 Task: Find connections with filter location Santa Isabel with filter topic #aiwith filter profile language Potuguese with filter current company Junglee Games with filter school Sreenidhi Institute of Science and Technology with filter industry Robotics Engineering with filter service category Technical with filter keywords title Director of Storytelling
Action: Mouse moved to (165, 217)
Screenshot: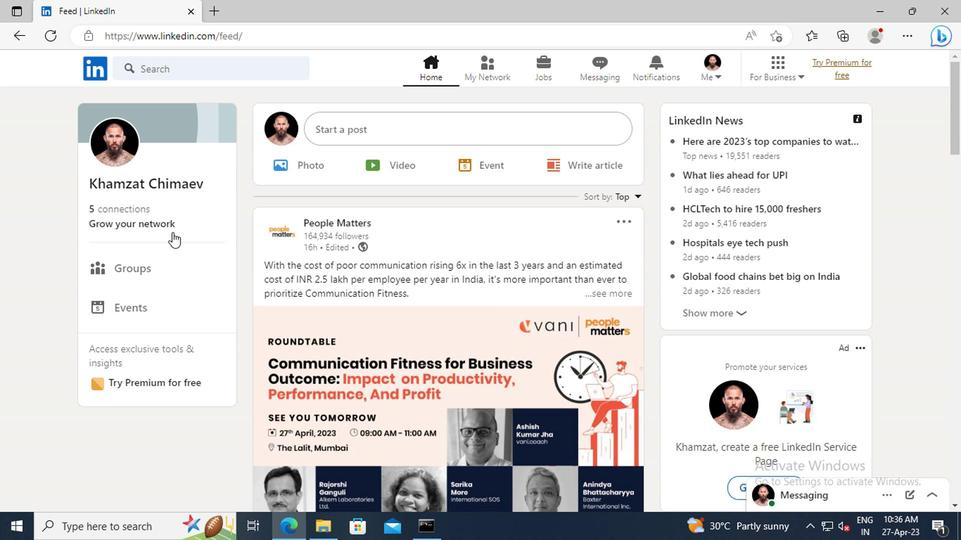 
Action: Mouse pressed left at (165, 217)
Screenshot: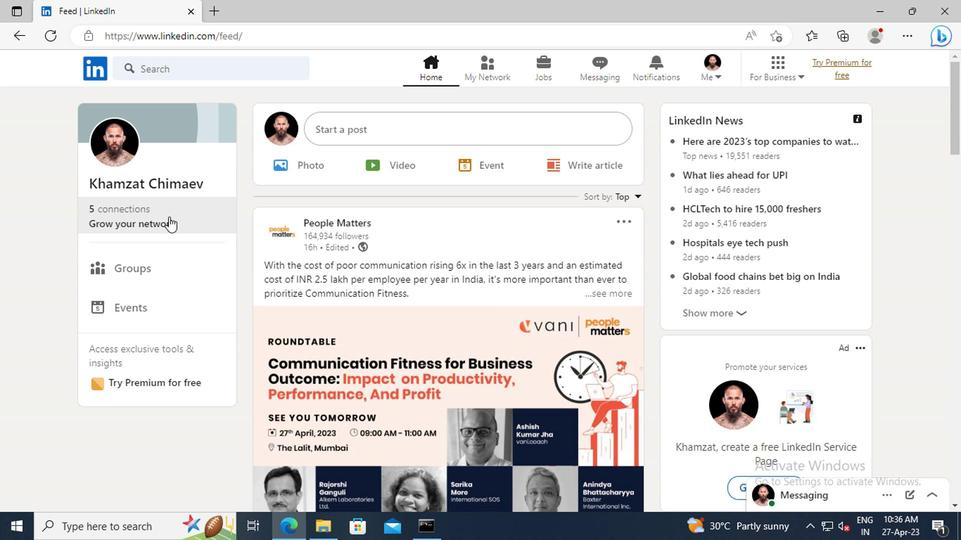 
Action: Mouse moved to (172, 151)
Screenshot: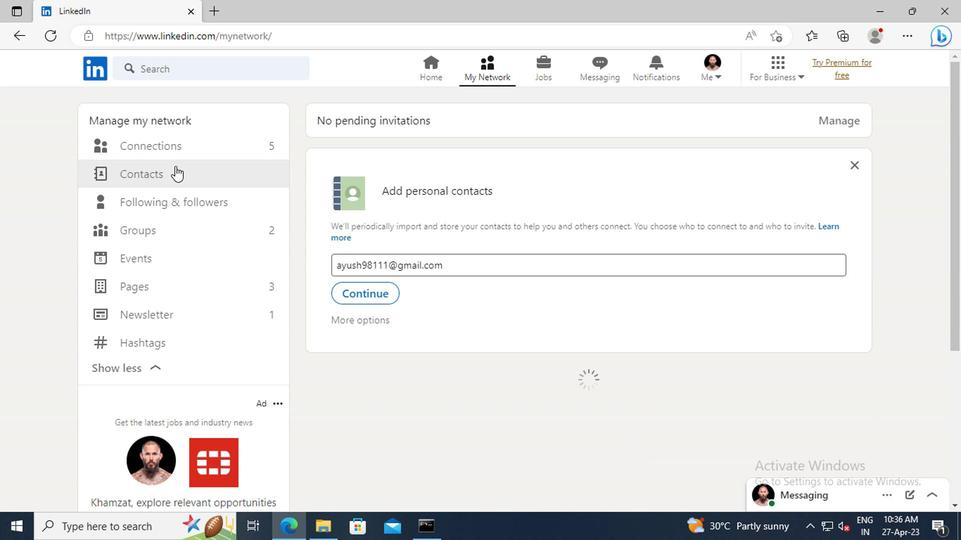 
Action: Mouse pressed left at (172, 151)
Screenshot: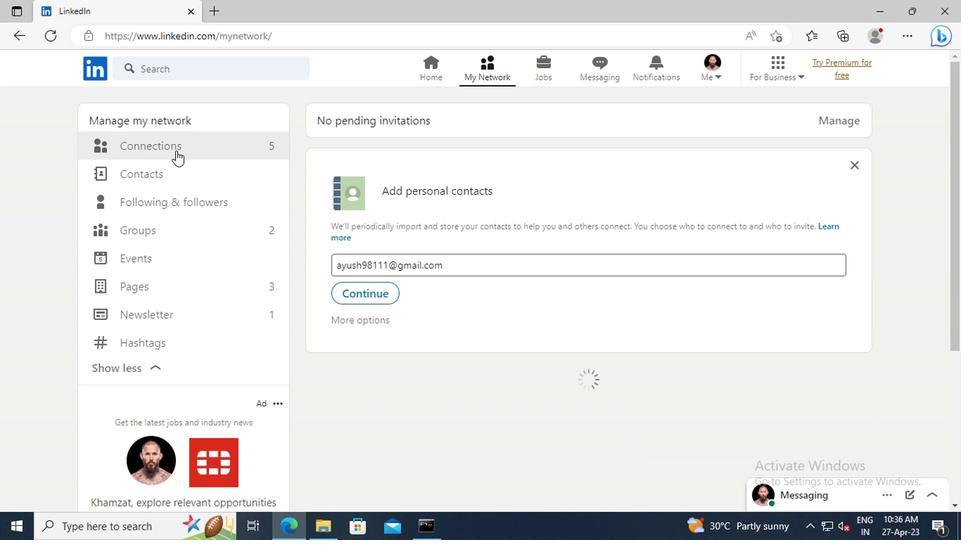 
Action: Mouse moved to (566, 150)
Screenshot: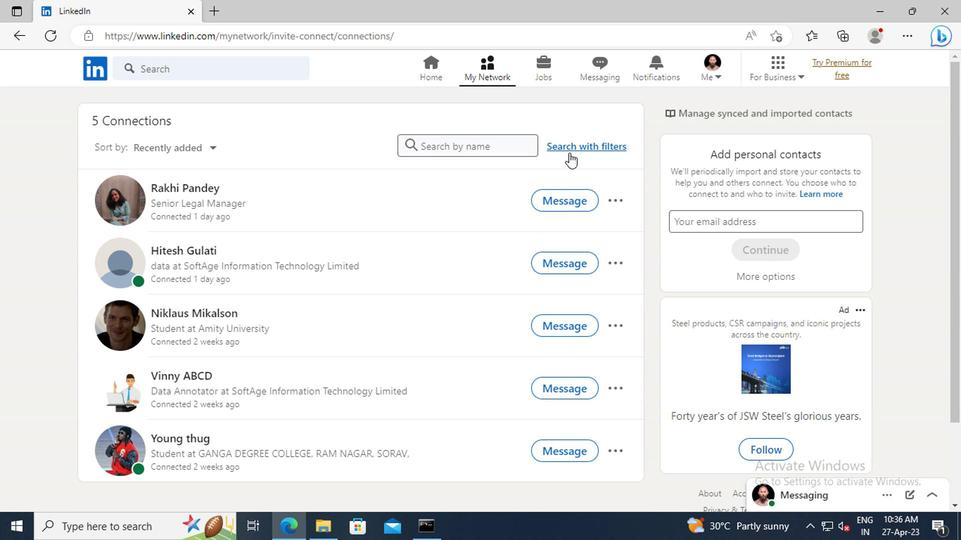 
Action: Mouse pressed left at (566, 150)
Screenshot: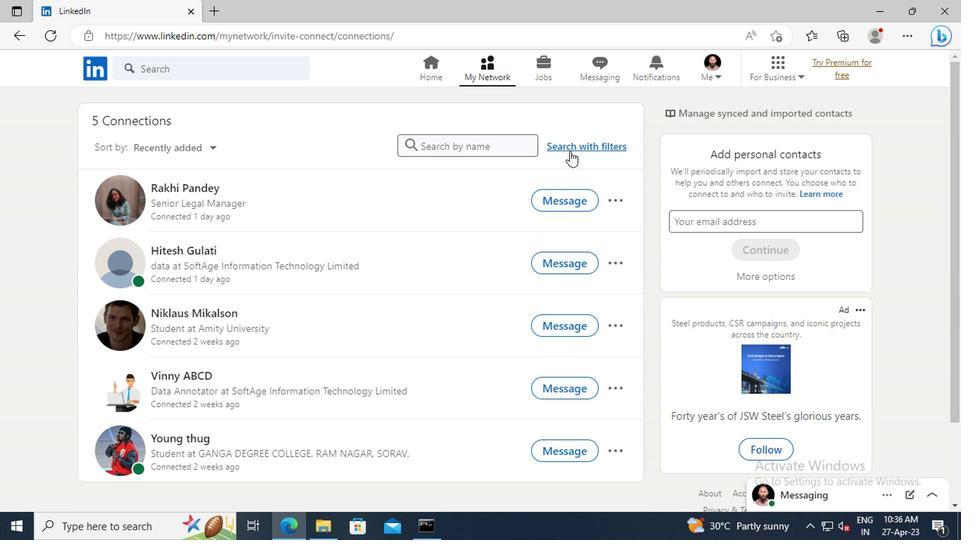 
Action: Mouse moved to (531, 113)
Screenshot: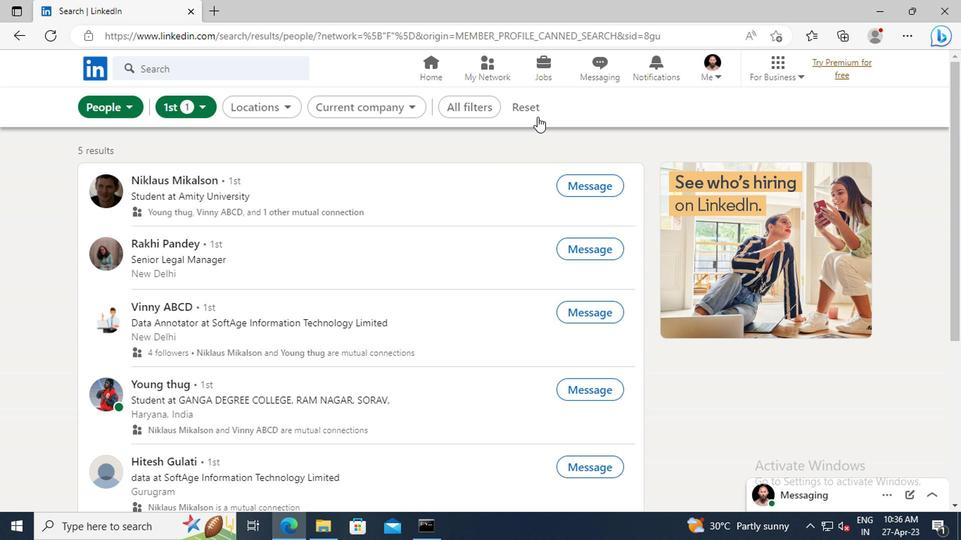 
Action: Mouse pressed left at (531, 113)
Screenshot: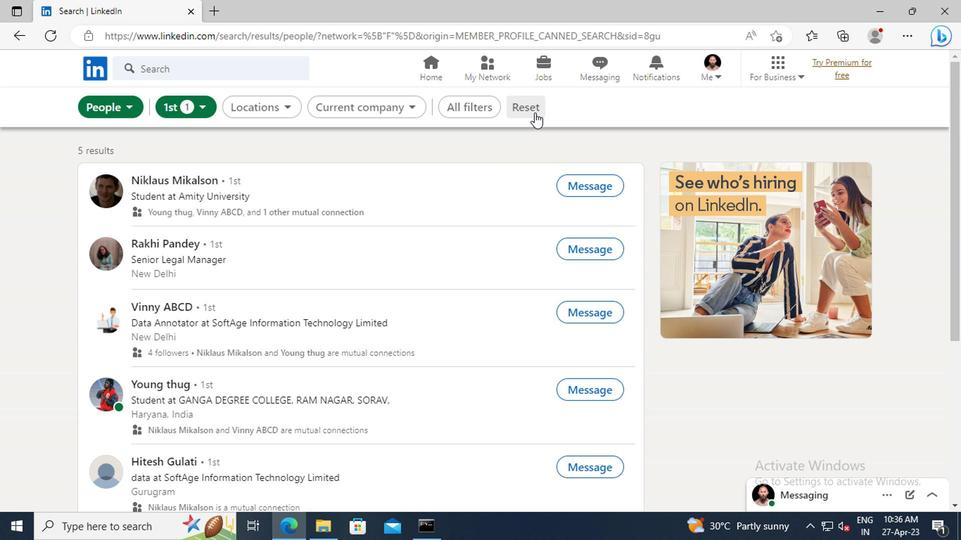 
Action: Mouse moved to (509, 106)
Screenshot: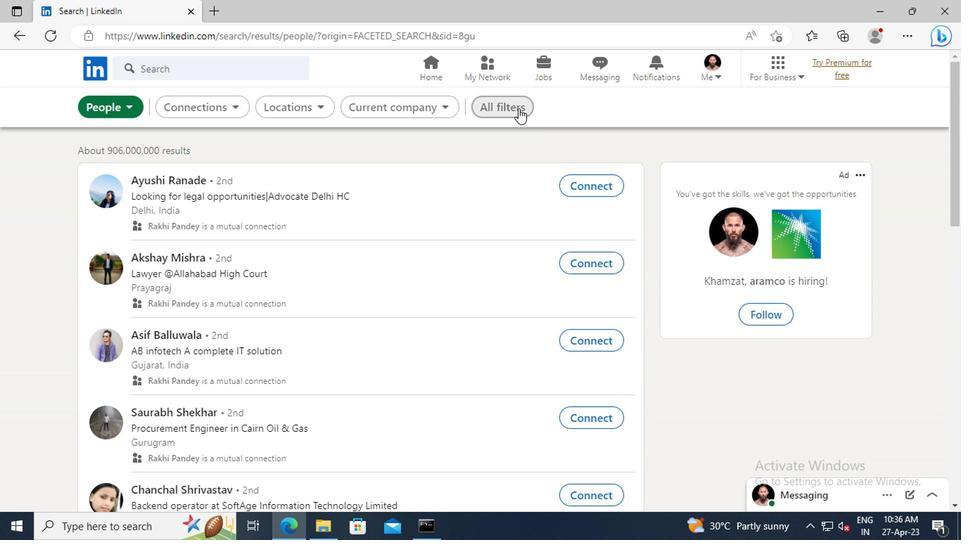 
Action: Mouse pressed left at (509, 106)
Screenshot: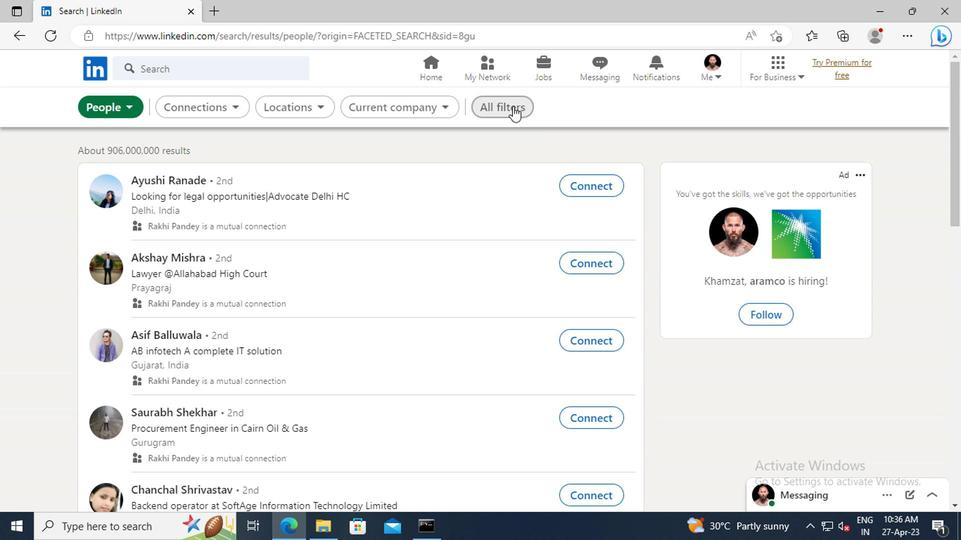 
Action: Mouse moved to (789, 262)
Screenshot: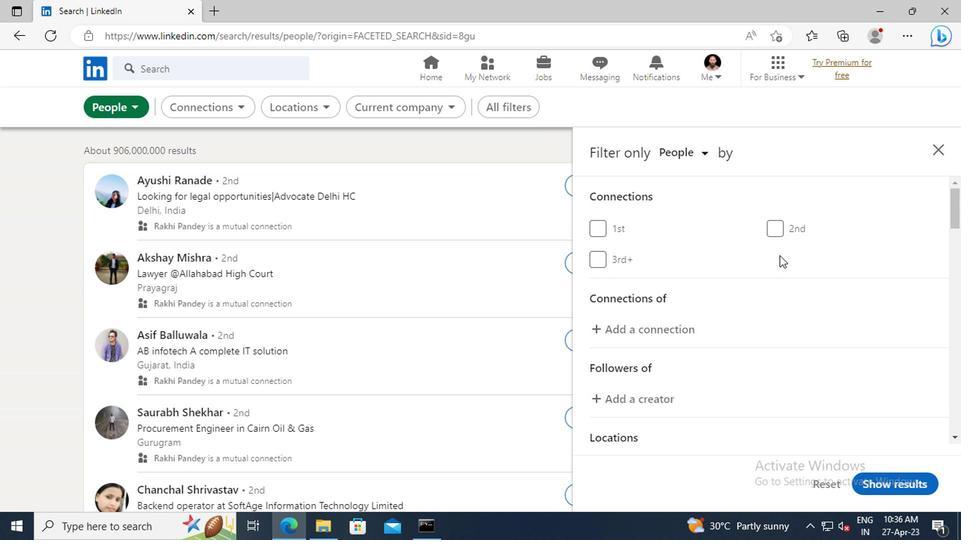 
Action: Mouse scrolled (789, 261) with delta (0, -1)
Screenshot: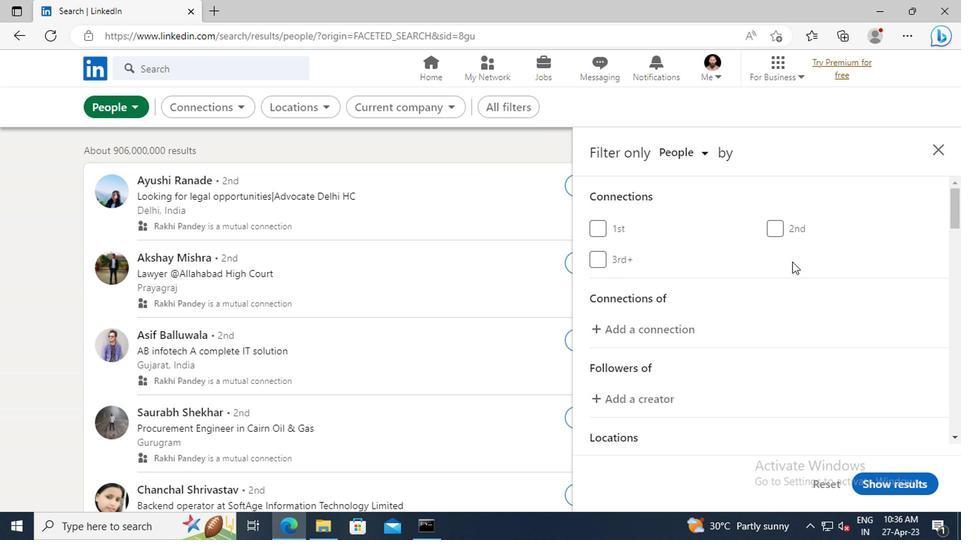 
Action: Mouse scrolled (789, 261) with delta (0, -1)
Screenshot: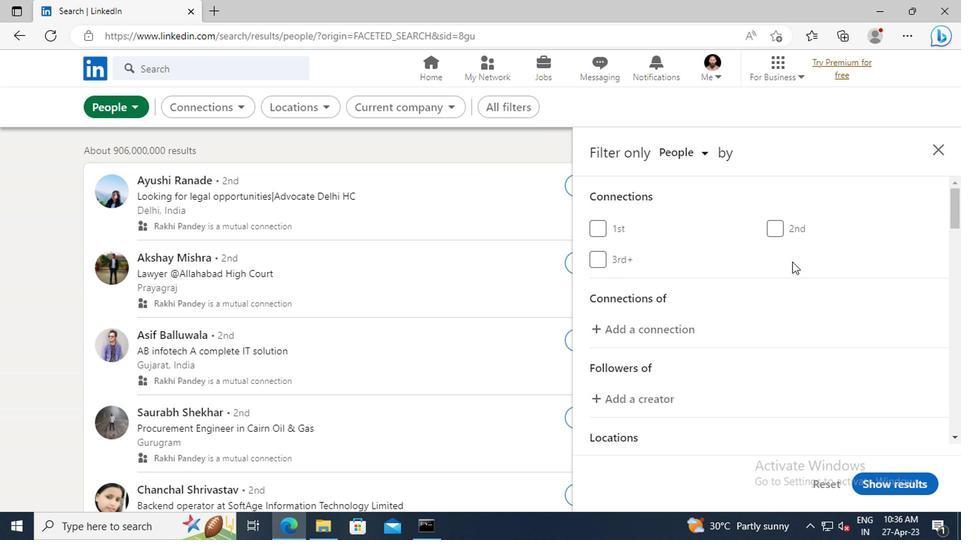 
Action: Mouse scrolled (789, 261) with delta (0, -1)
Screenshot: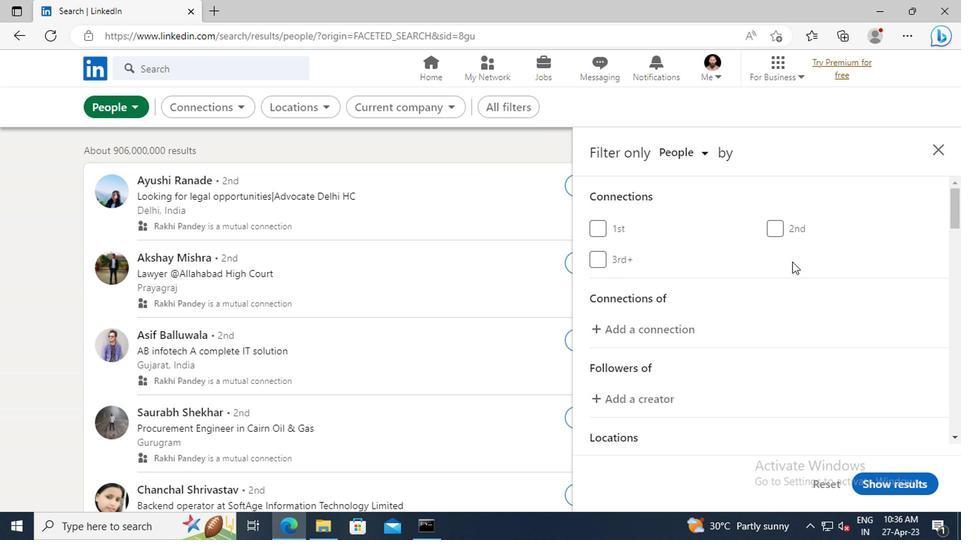 
Action: Mouse scrolled (789, 261) with delta (0, -1)
Screenshot: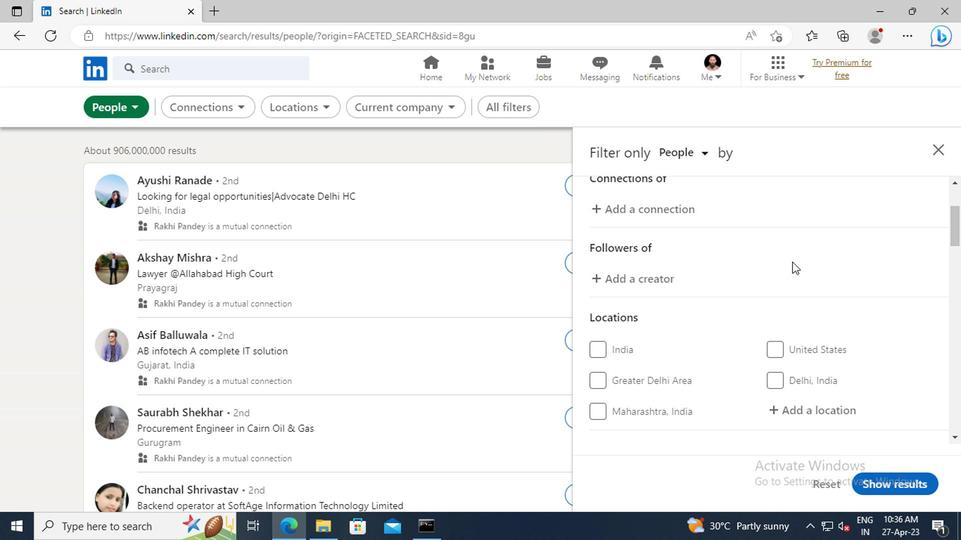 
Action: Mouse scrolled (789, 261) with delta (0, -1)
Screenshot: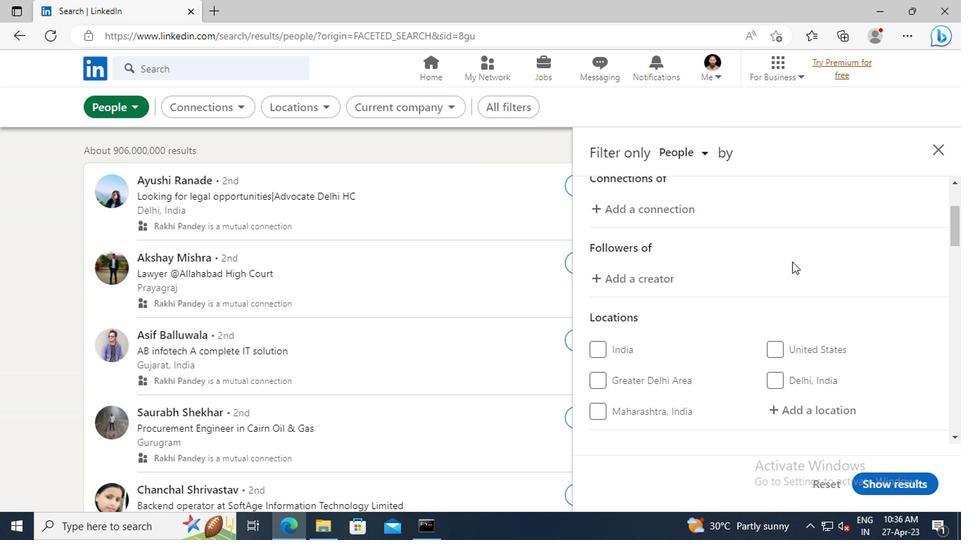 
Action: Mouse moved to (796, 323)
Screenshot: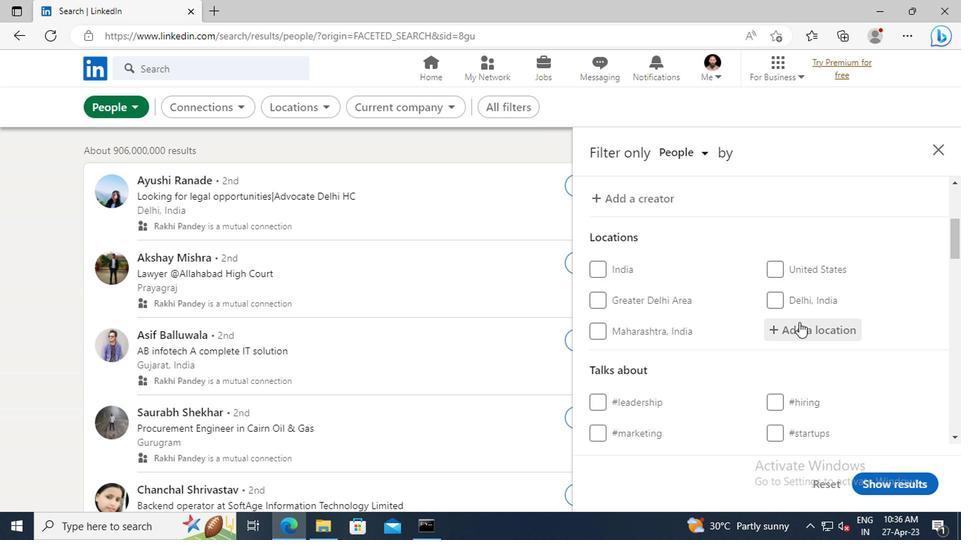 
Action: Mouse pressed left at (796, 323)
Screenshot: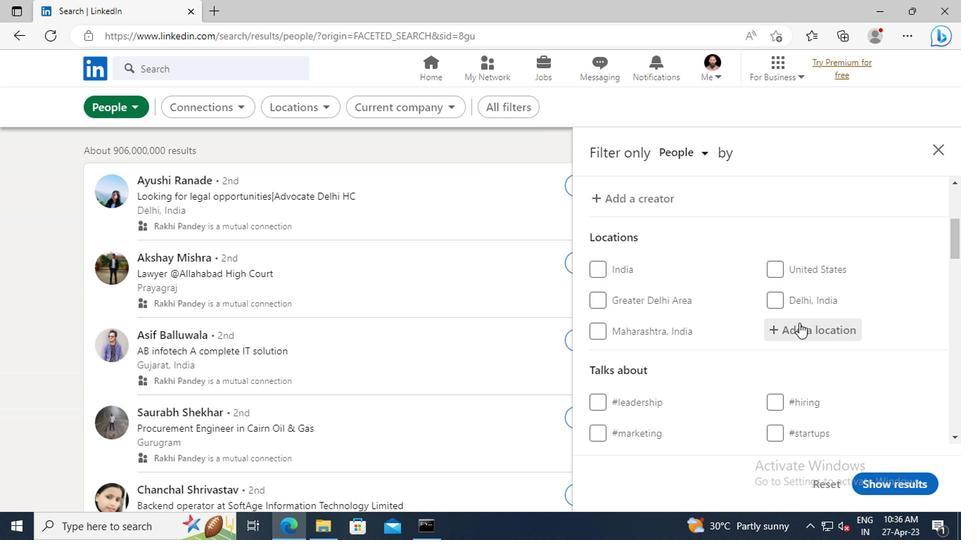 
Action: Key pressed <Key.shift>SANTA<Key.space><Key.shift>ISABEL
Screenshot: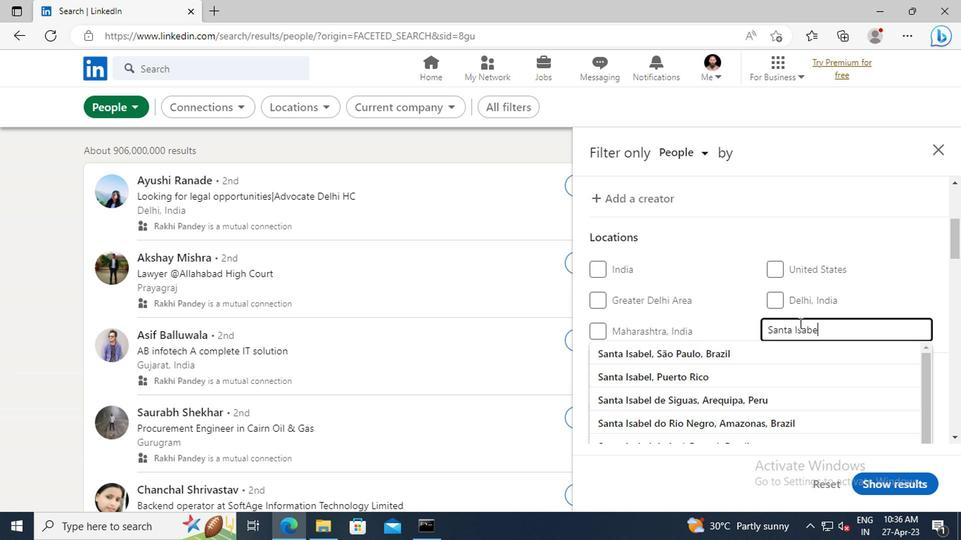 
Action: Mouse moved to (783, 352)
Screenshot: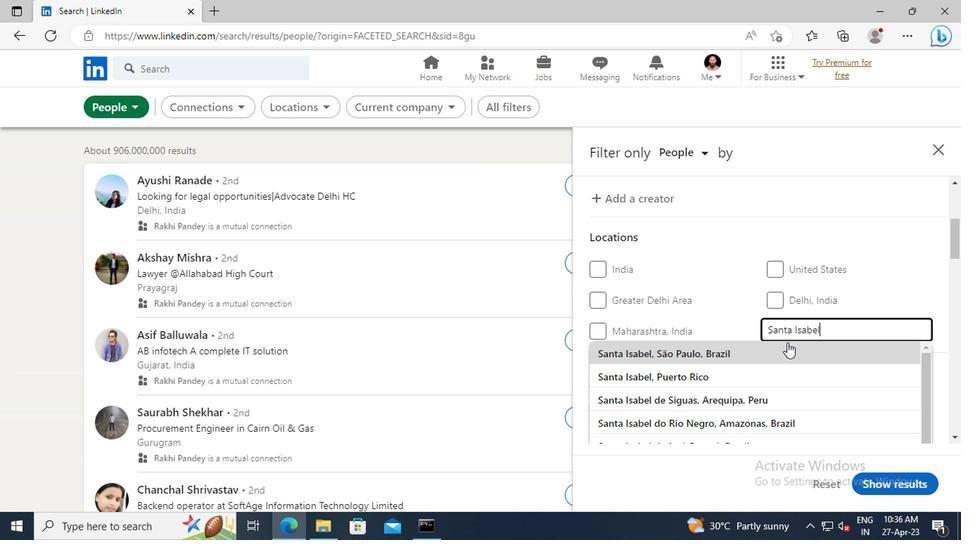 
Action: Mouse pressed left at (783, 352)
Screenshot: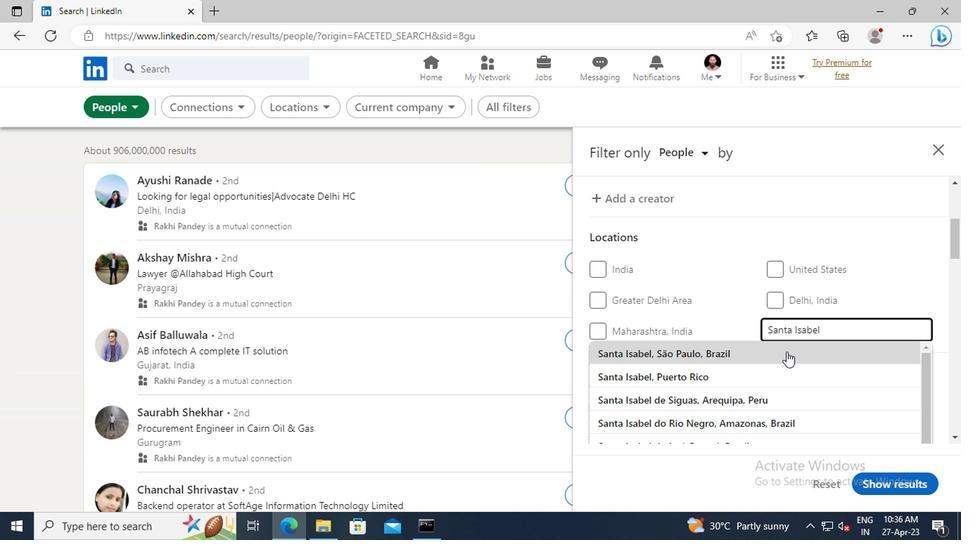 
Action: Mouse moved to (768, 281)
Screenshot: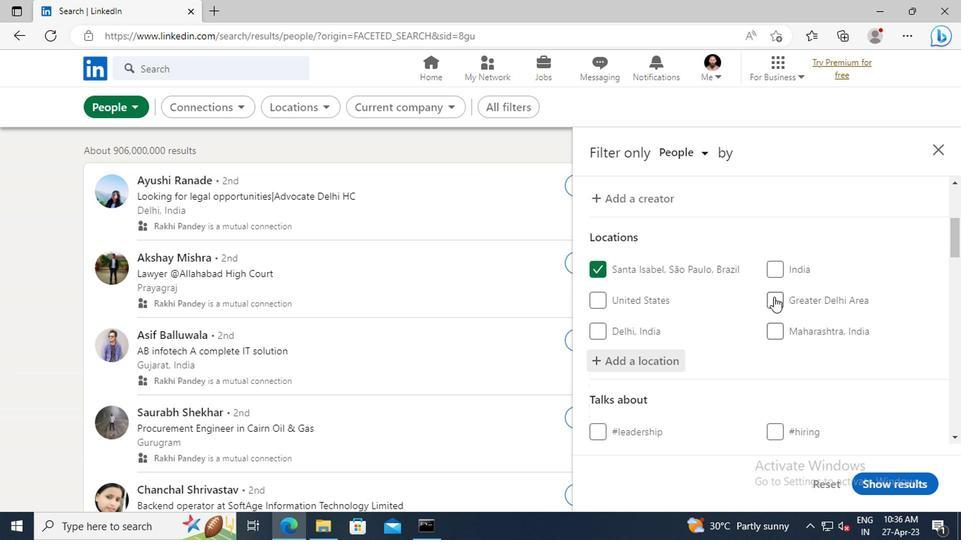 
Action: Mouse scrolled (768, 280) with delta (0, -1)
Screenshot: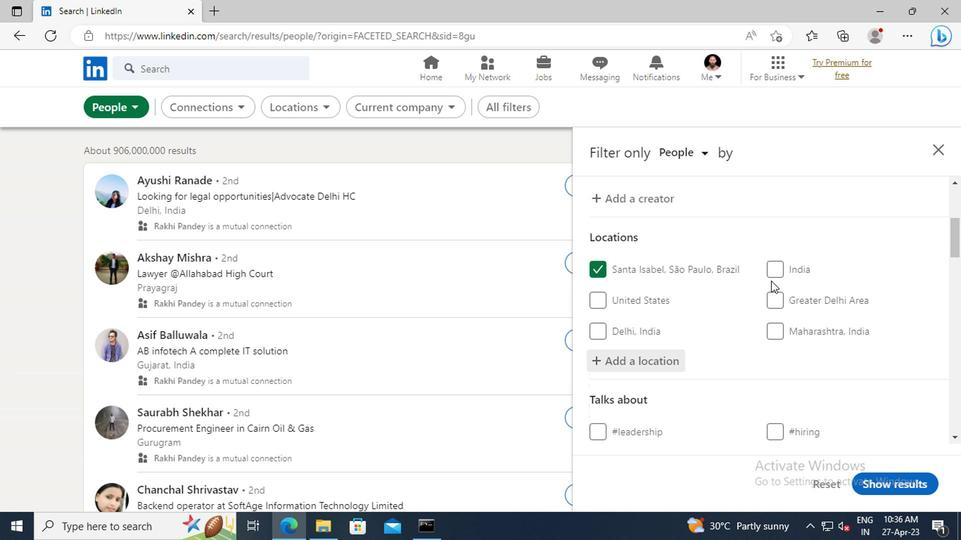 
Action: Mouse scrolled (768, 280) with delta (0, -1)
Screenshot: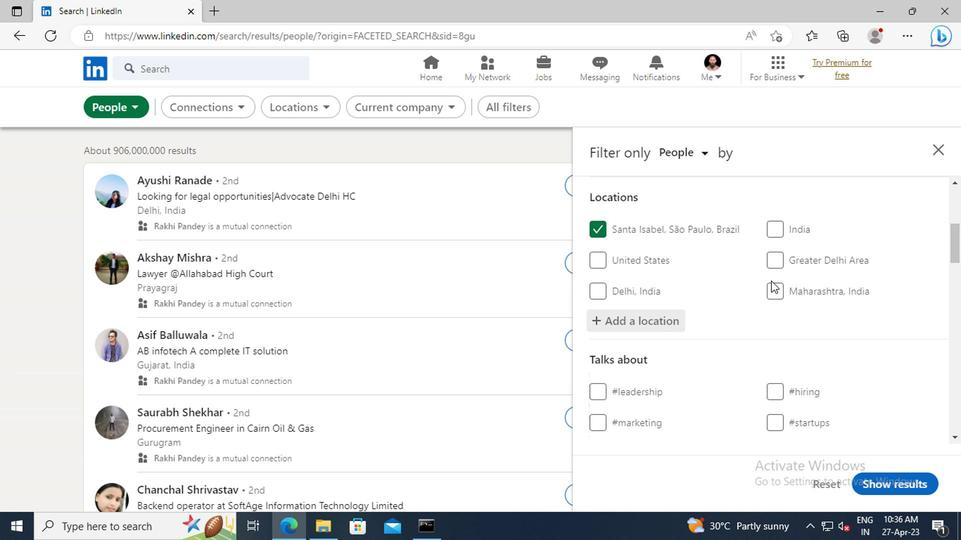 
Action: Mouse scrolled (768, 280) with delta (0, -1)
Screenshot: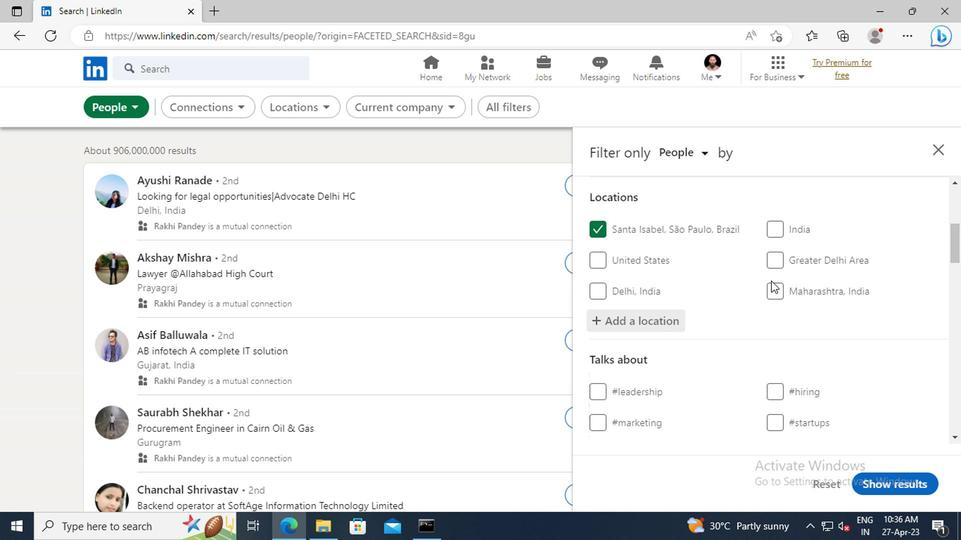 
Action: Mouse scrolled (768, 280) with delta (0, -1)
Screenshot: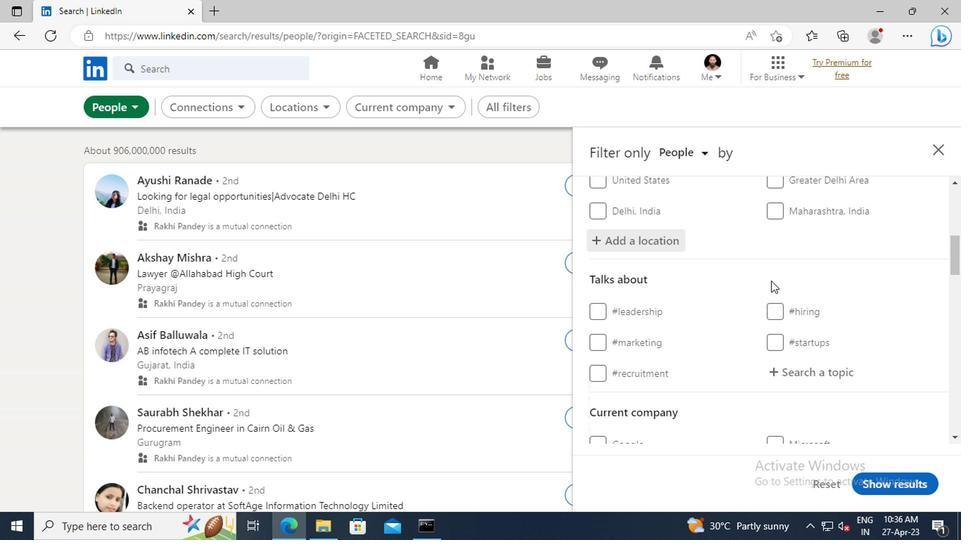 
Action: Mouse scrolled (768, 280) with delta (0, -1)
Screenshot: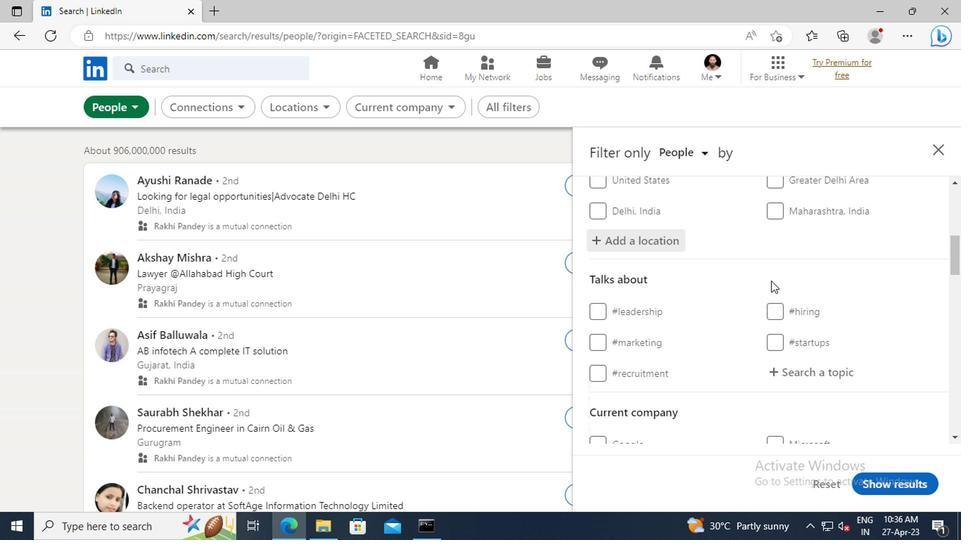 
Action: Mouse moved to (784, 300)
Screenshot: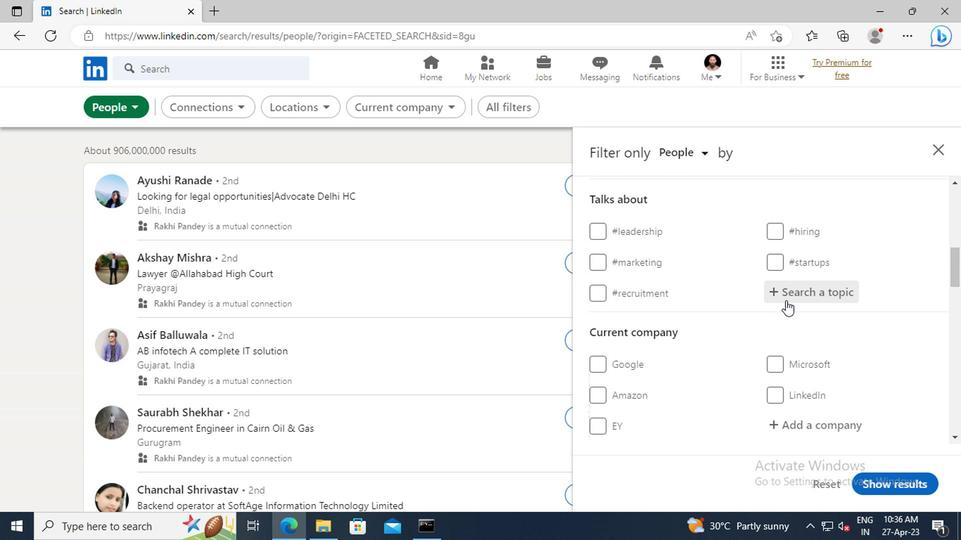 
Action: Mouse pressed left at (784, 300)
Screenshot: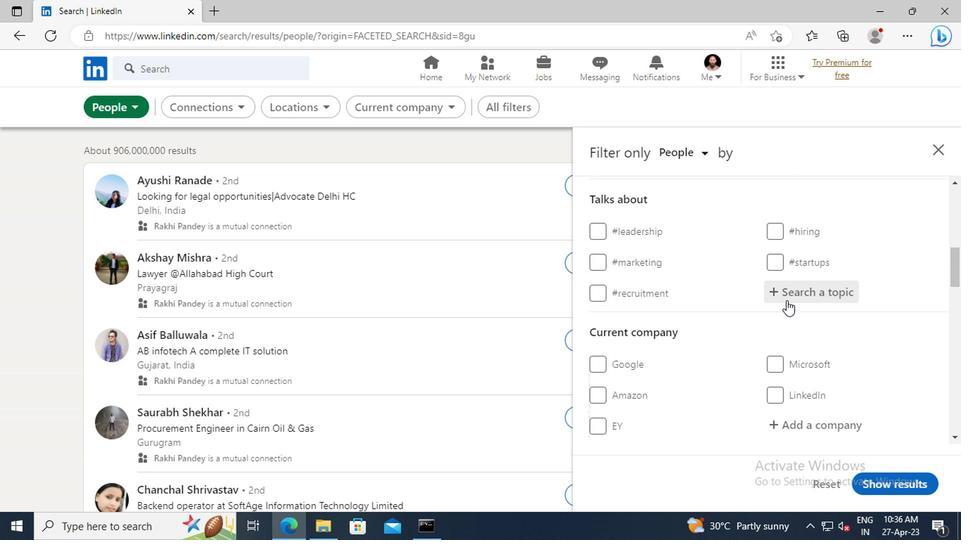 
Action: Key pressed <Key.shift>#AIWITH<Key.enter>
Screenshot: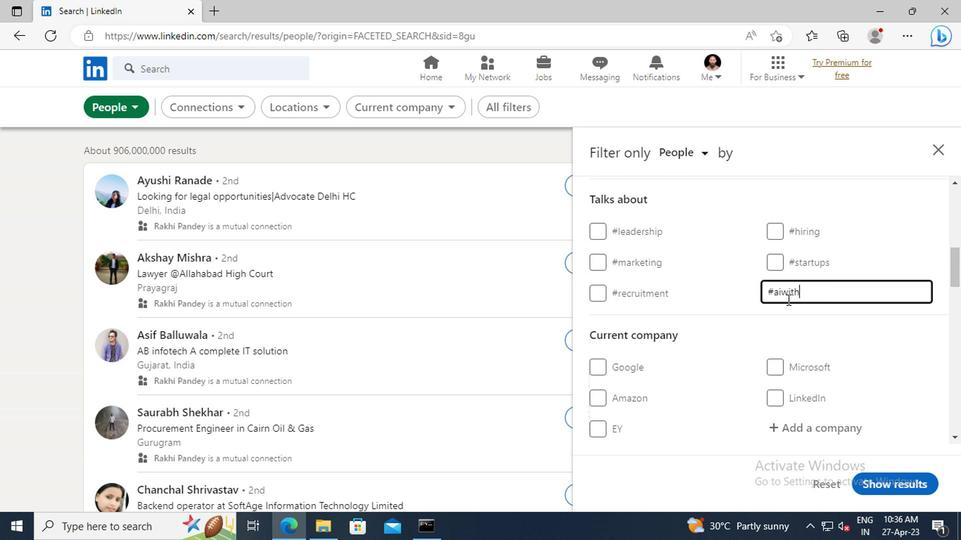 
Action: Mouse moved to (754, 292)
Screenshot: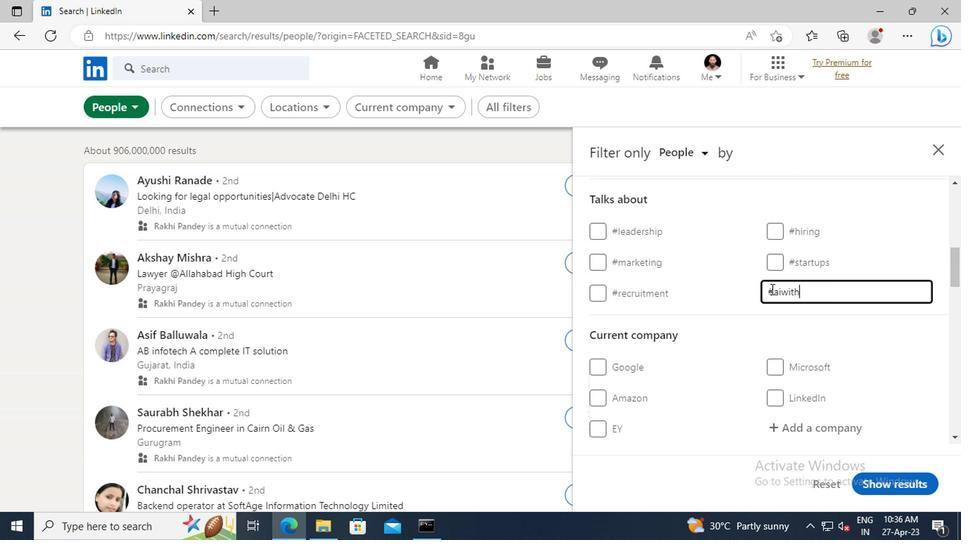 
Action: Mouse scrolled (754, 291) with delta (0, -1)
Screenshot: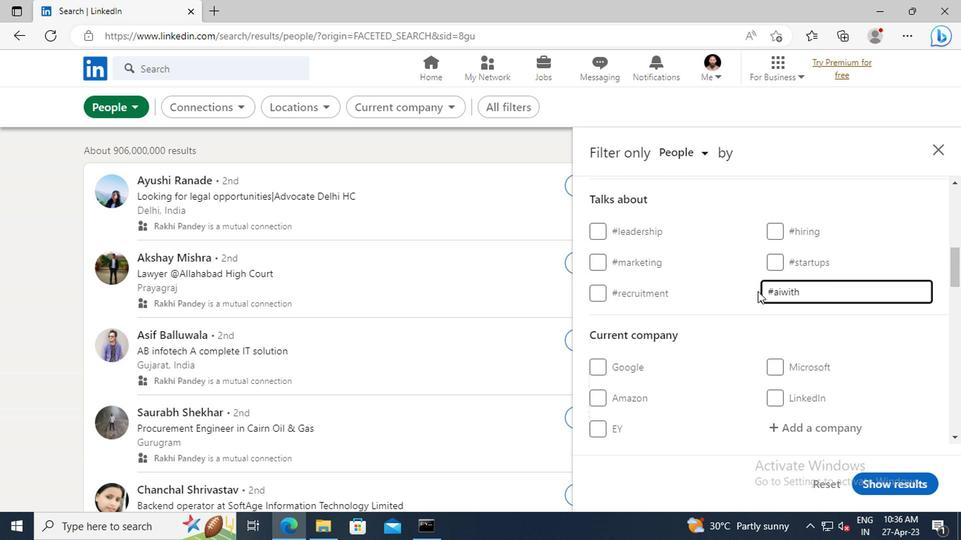 
Action: Mouse scrolled (754, 291) with delta (0, -1)
Screenshot: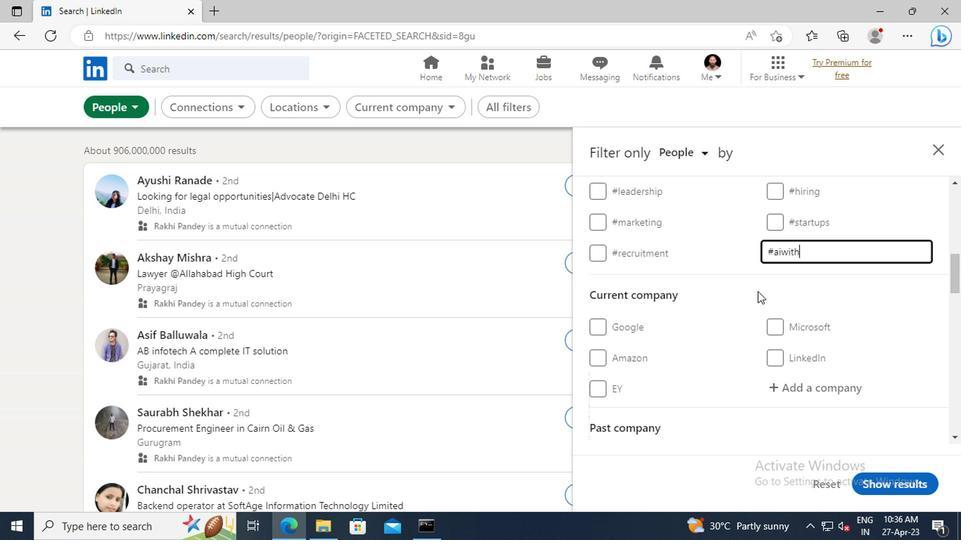 
Action: Mouse scrolled (754, 291) with delta (0, -1)
Screenshot: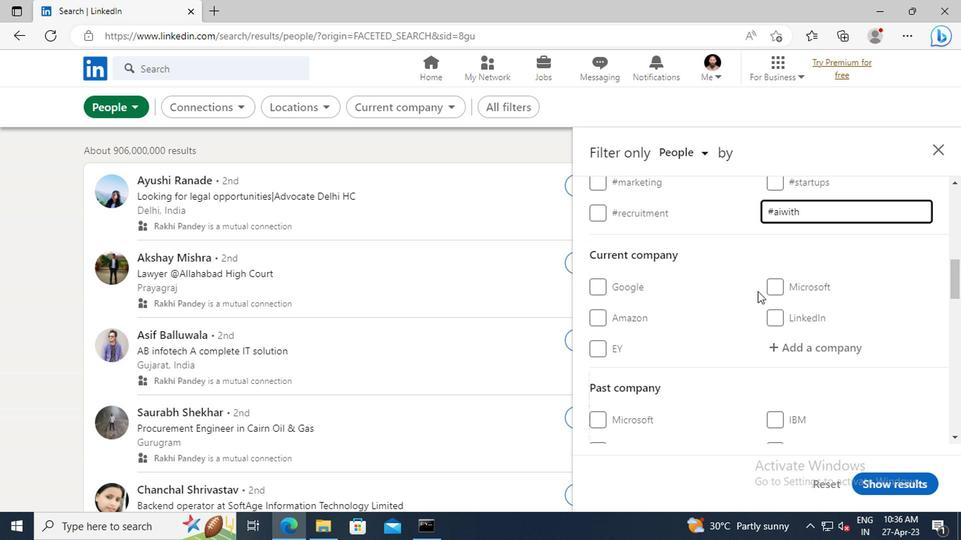 
Action: Mouse scrolled (754, 291) with delta (0, -1)
Screenshot: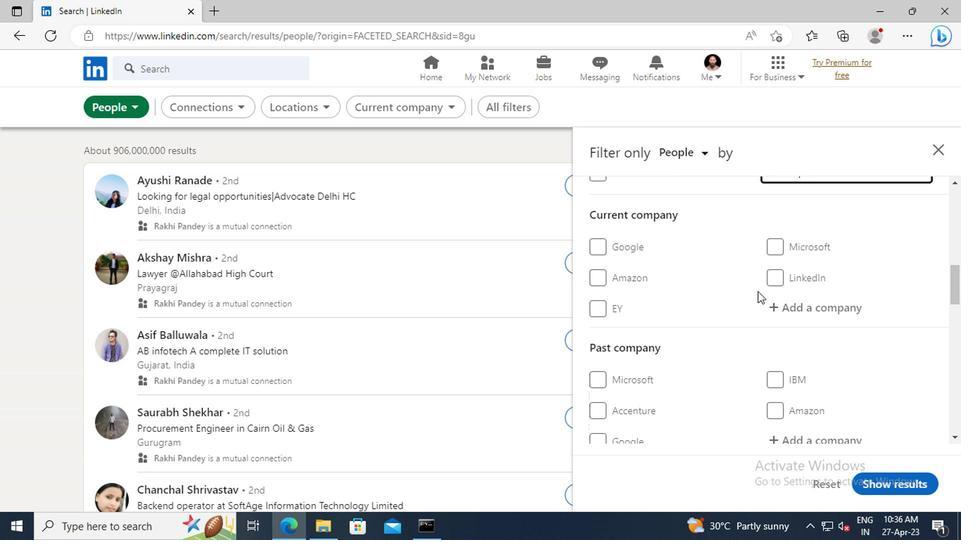 
Action: Mouse scrolled (754, 291) with delta (0, -1)
Screenshot: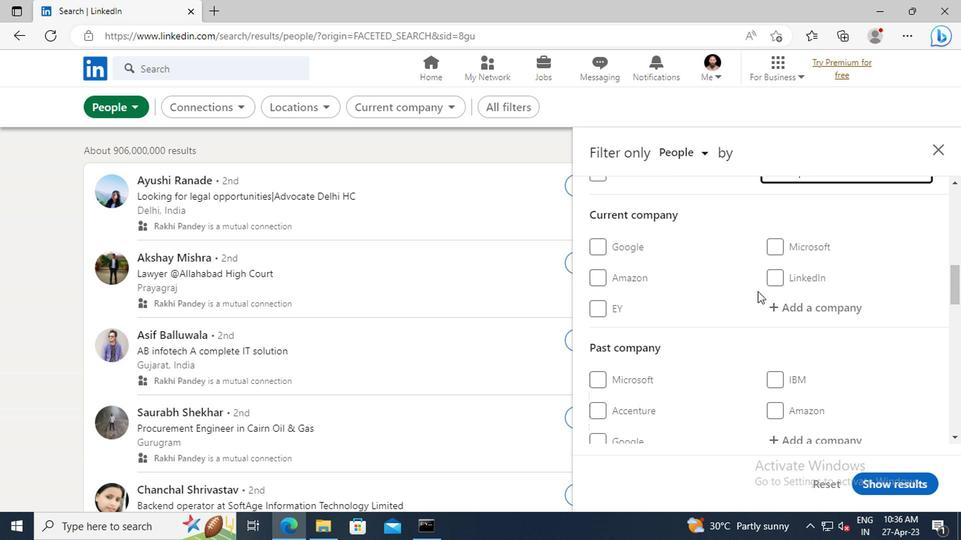 
Action: Mouse scrolled (754, 291) with delta (0, -1)
Screenshot: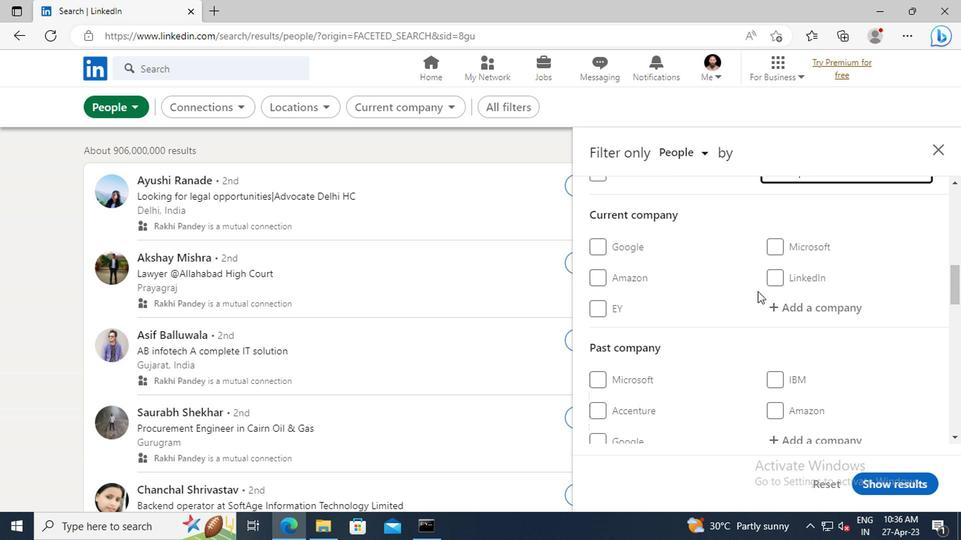 
Action: Mouse scrolled (754, 291) with delta (0, -1)
Screenshot: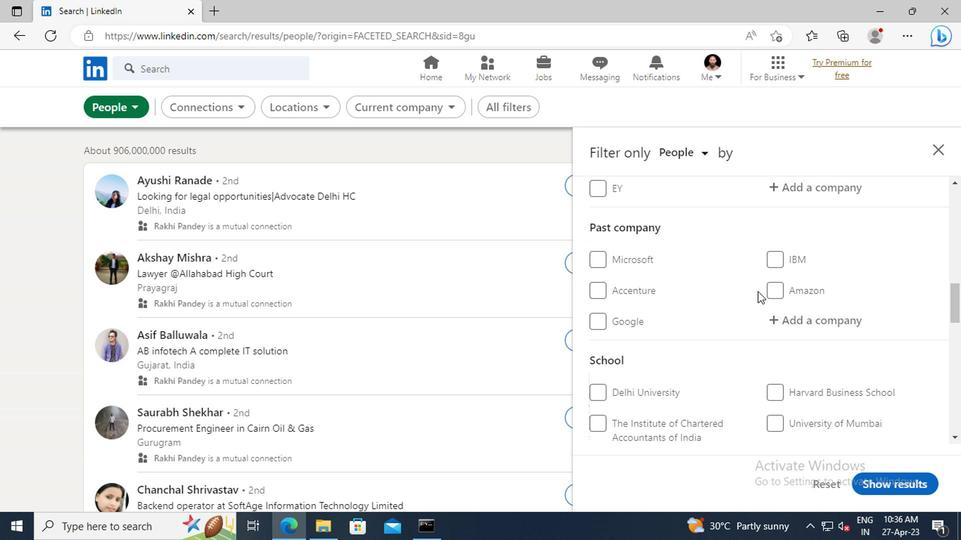 
Action: Mouse scrolled (754, 291) with delta (0, -1)
Screenshot: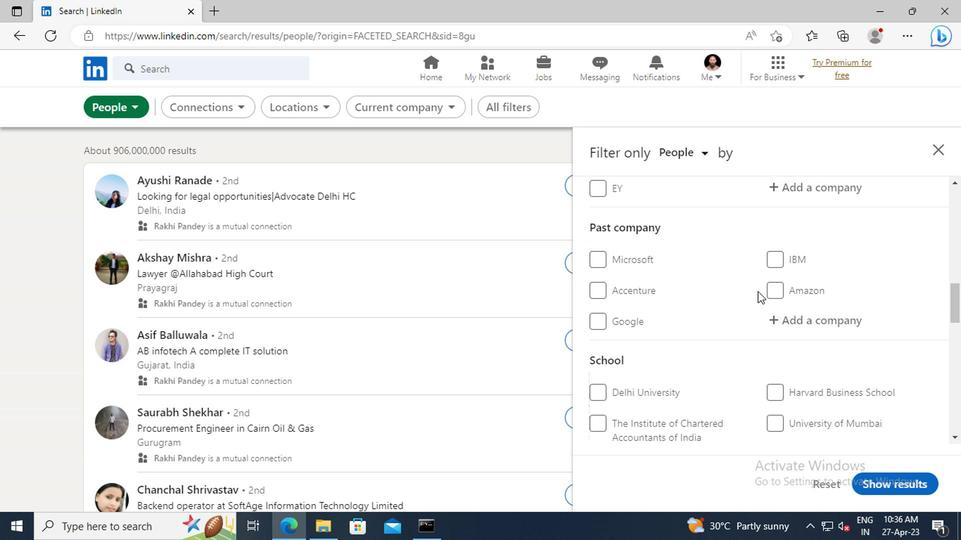 
Action: Mouse scrolled (754, 291) with delta (0, -1)
Screenshot: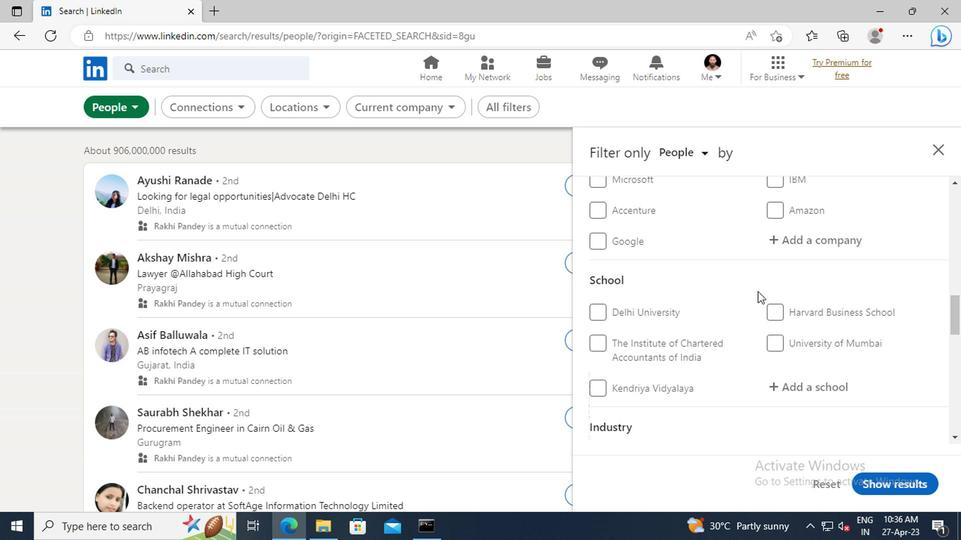 
Action: Mouse scrolled (754, 291) with delta (0, -1)
Screenshot: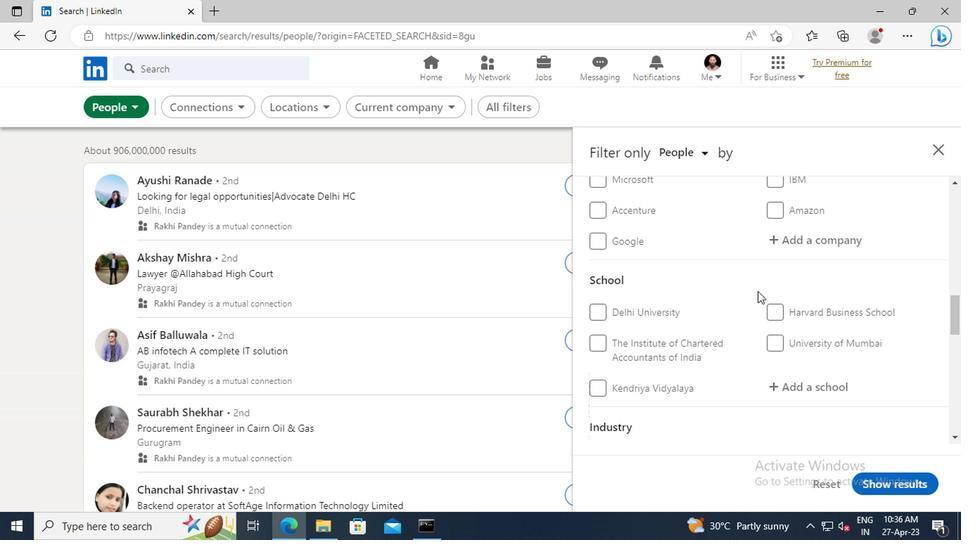 
Action: Mouse scrolled (754, 291) with delta (0, -1)
Screenshot: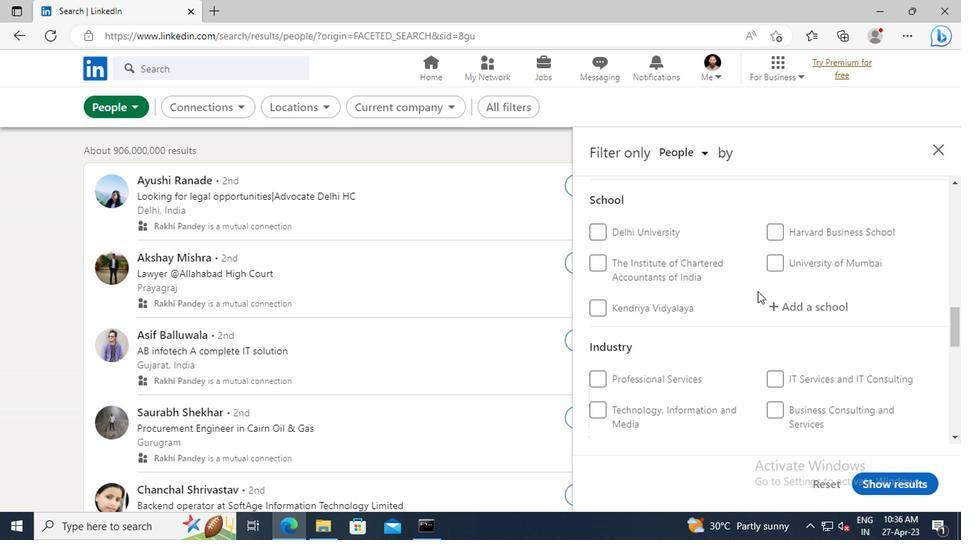 
Action: Mouse scrolled (754, 291) with delta (0, -1)
Screenshot: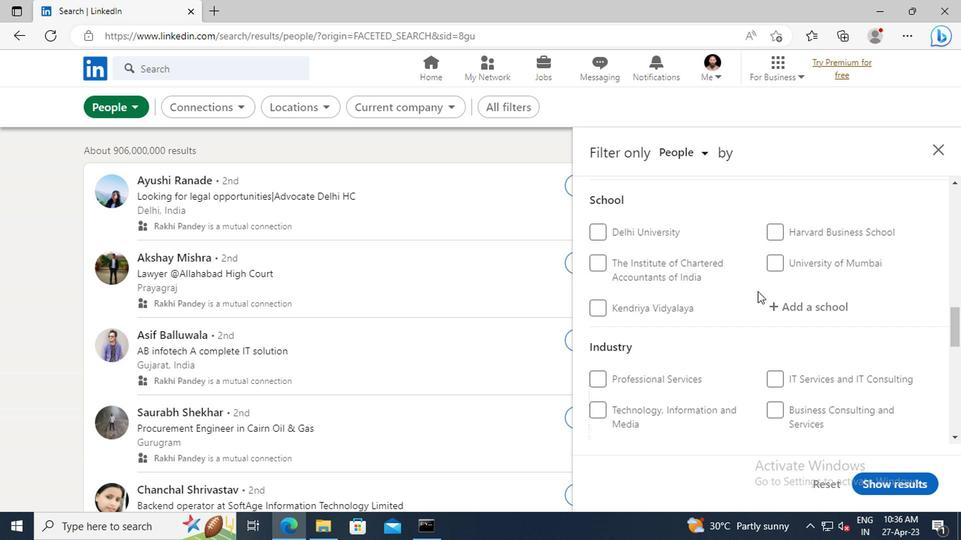 
Action: Mouse scrolled (754, 291) with delta (0, -1)
Screenshot: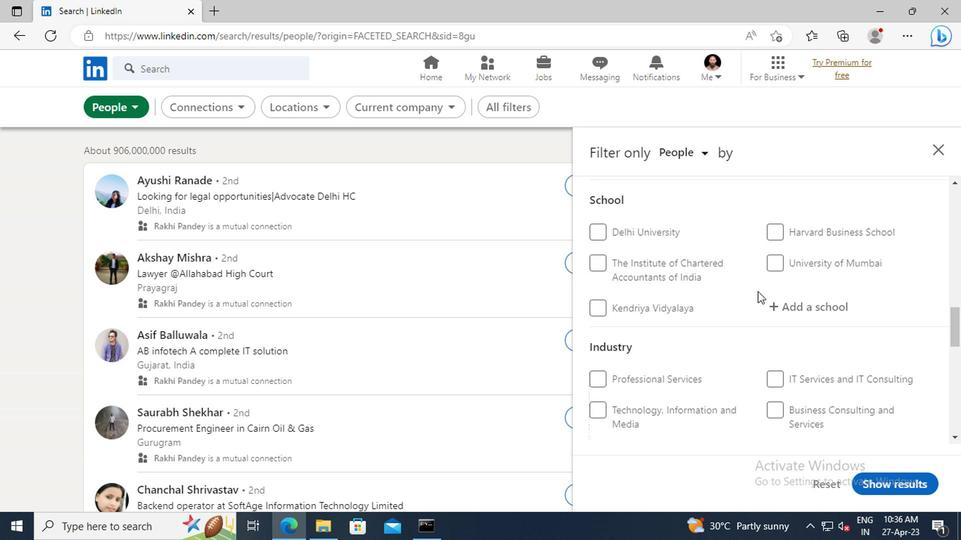 
Action: Mouse scrolled (754, 291) with delta (0, -1)
Screenshot: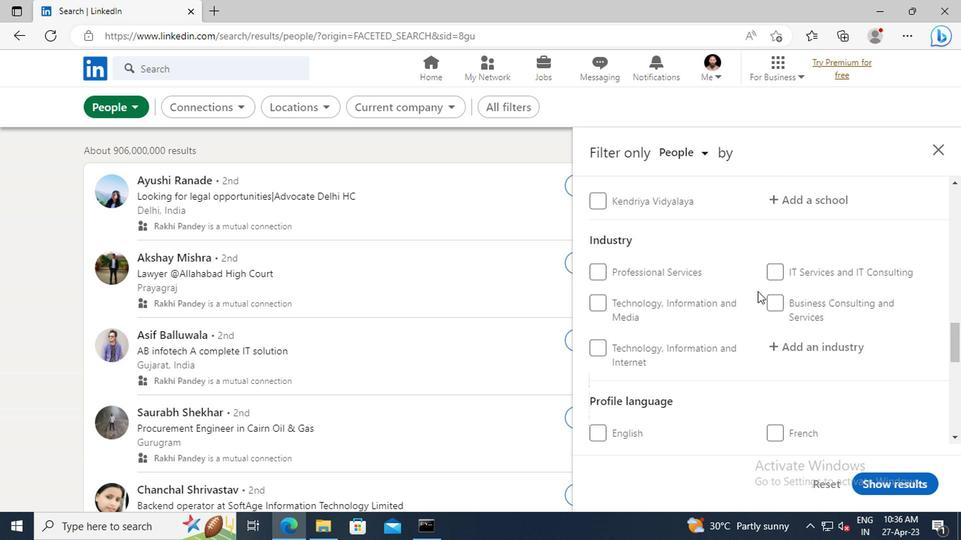 
Action: Mouse scrolled (754, 291) with delta (0, -1)
Screenshot: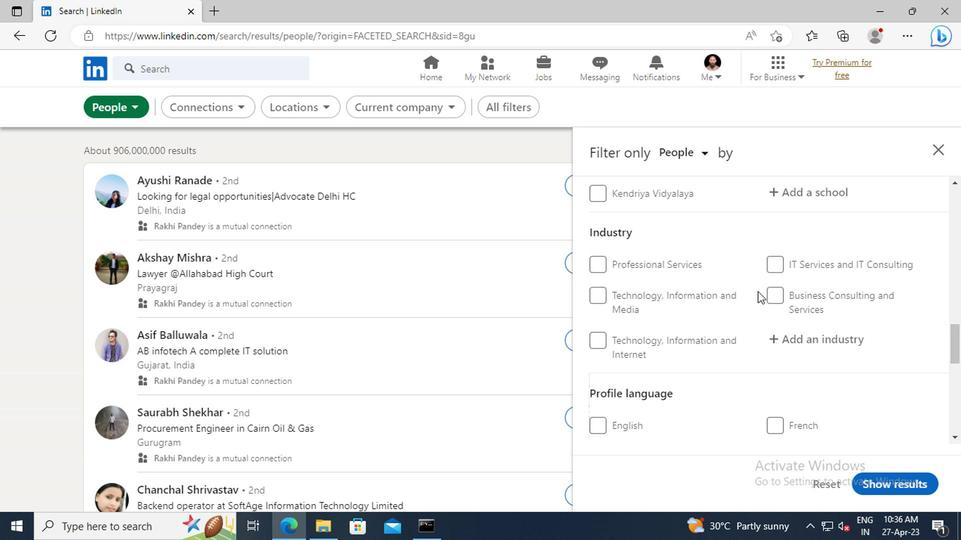 
Action: Mouse scrolled (754, 291) with delta (0, -1)
Screenshot: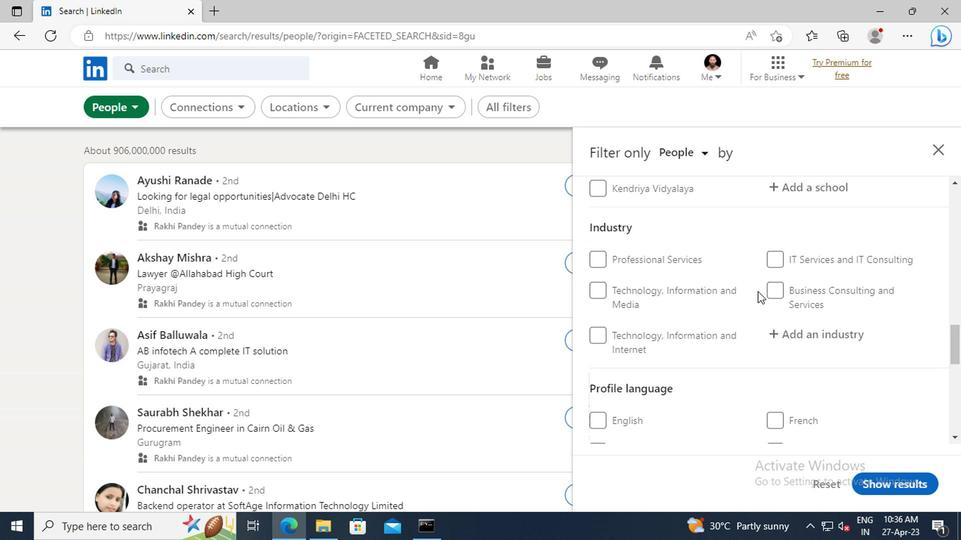 
Action: Mouse moved to (771, 336)
Screenshot: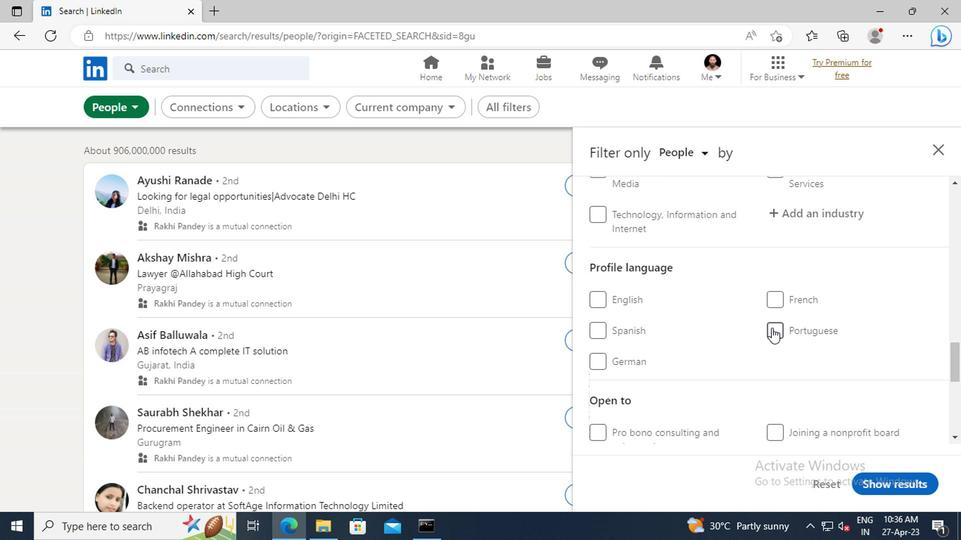 
Action: Mouse pressed left at (771, 336)
Screenshot: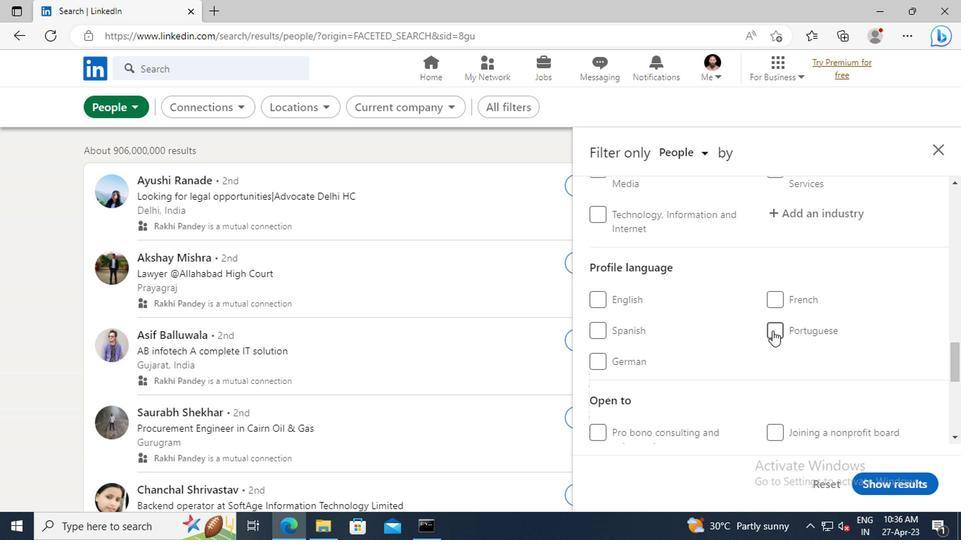
Action: Mouse moved to (742, 327)
Screenshot: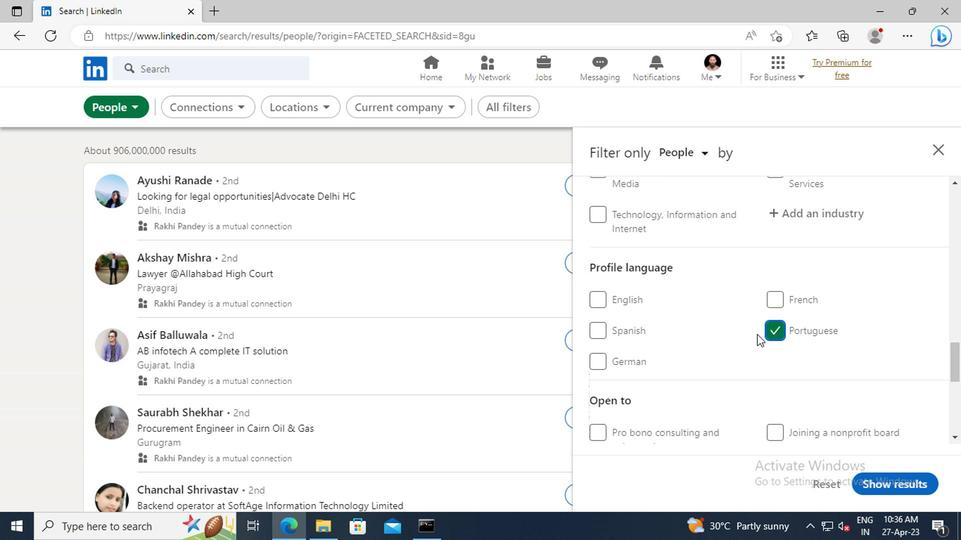 
Action: Mouse scrolled (742, 328) with delta (0, 1)
Screenshot: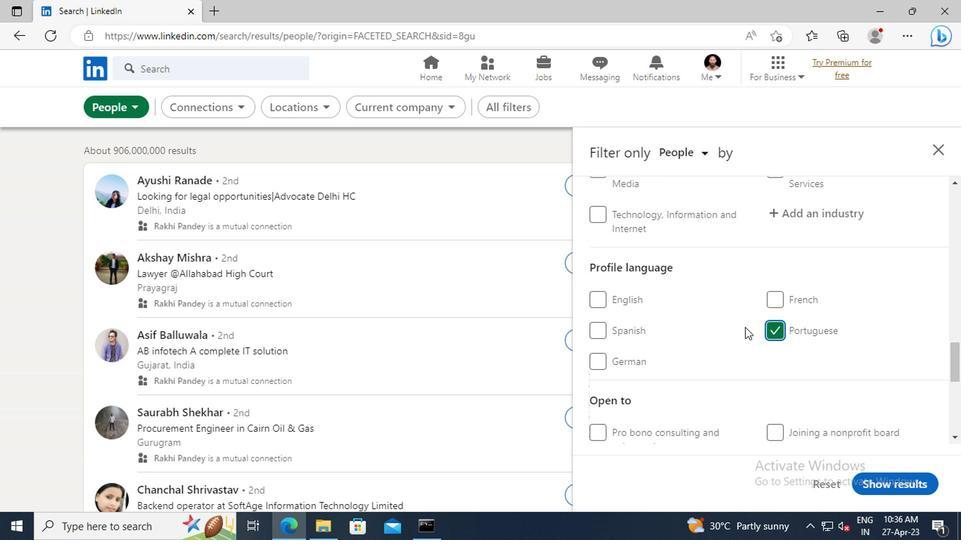 
Action: Mouse scrolled (742, 328) with delta (0, 1)
Screenshot: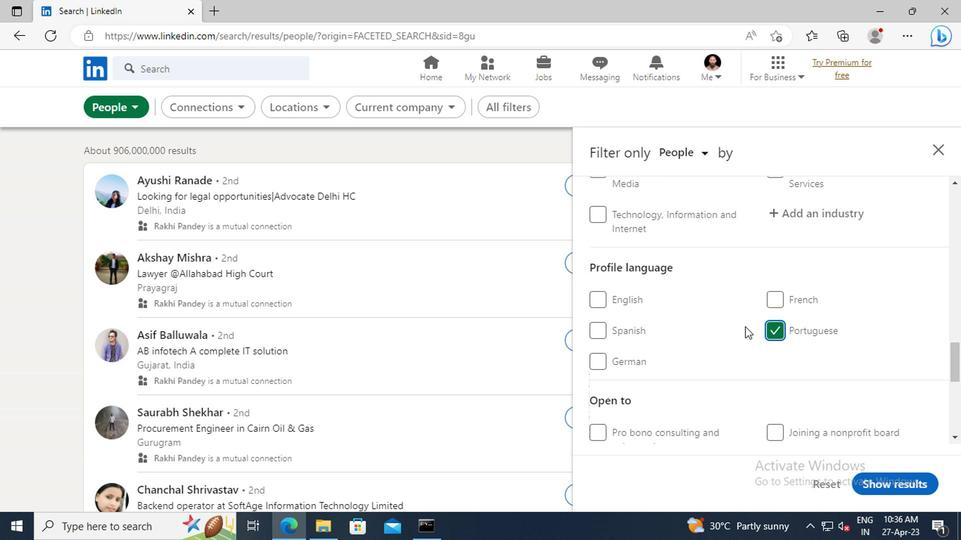
Action: Mouse scrolled (742, 328) with delta (0, 1)
Screenshot: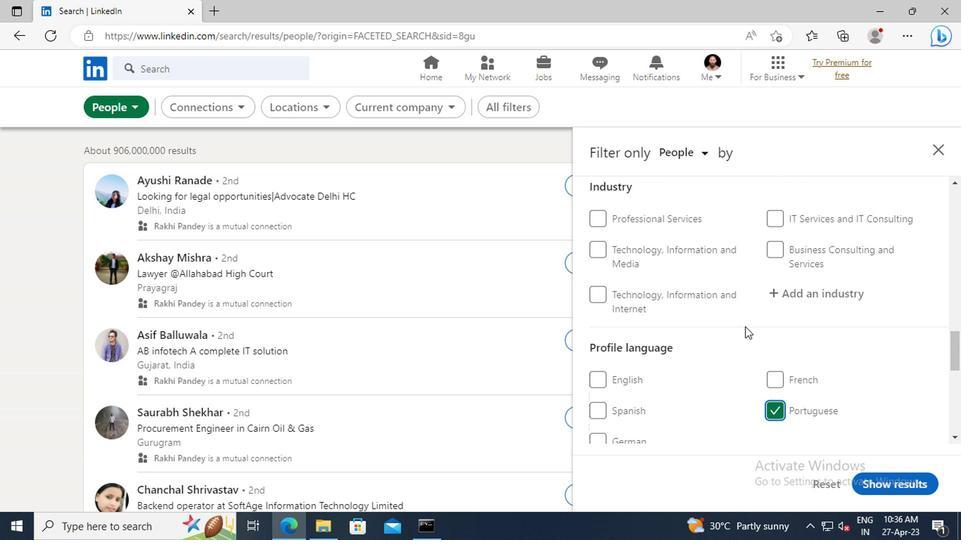 
Action: Mouse scrolled (742, 328) with delta (0, 1)
Screenshot: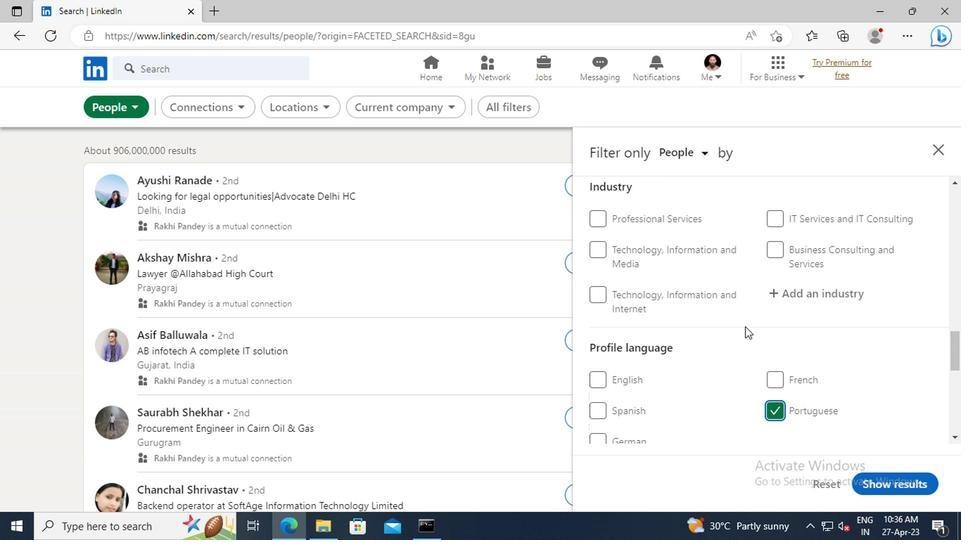 
Action: Mouse scrolled (742, 328) with delta (0, 1)
Screenshot: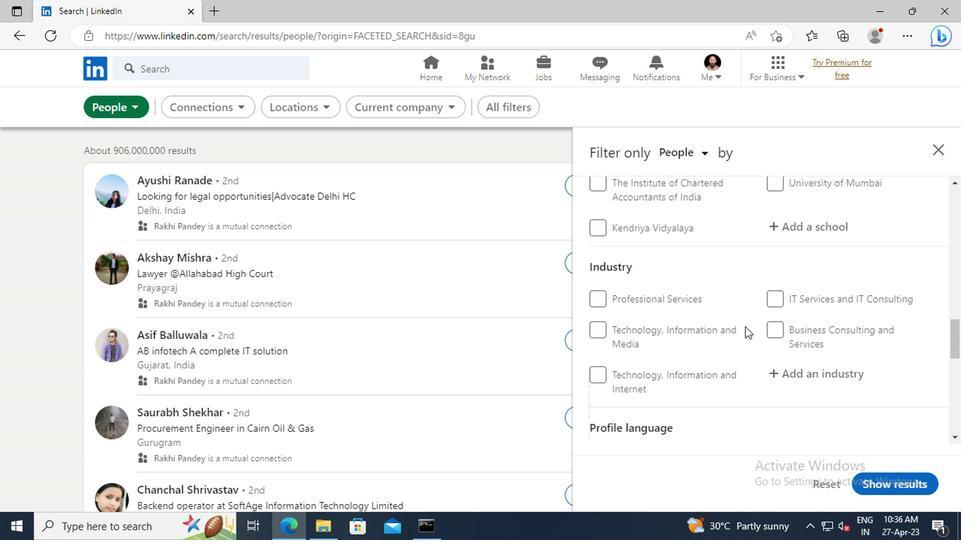 
Action: Mouse scrolled (742, 328) with delta (0, 1)
Screenshot: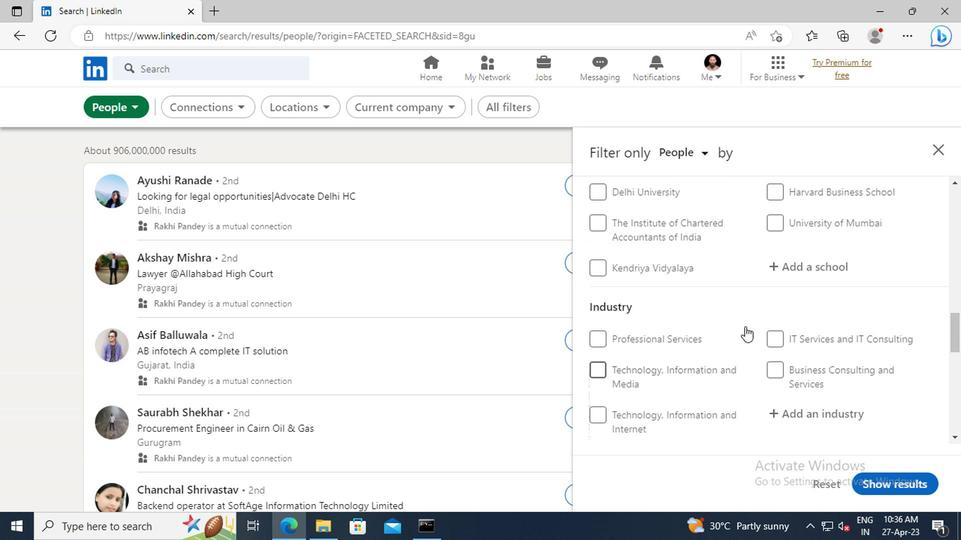 
Action: Mouse scrolled (742, 328) with delta (0, 1)
Screenshot: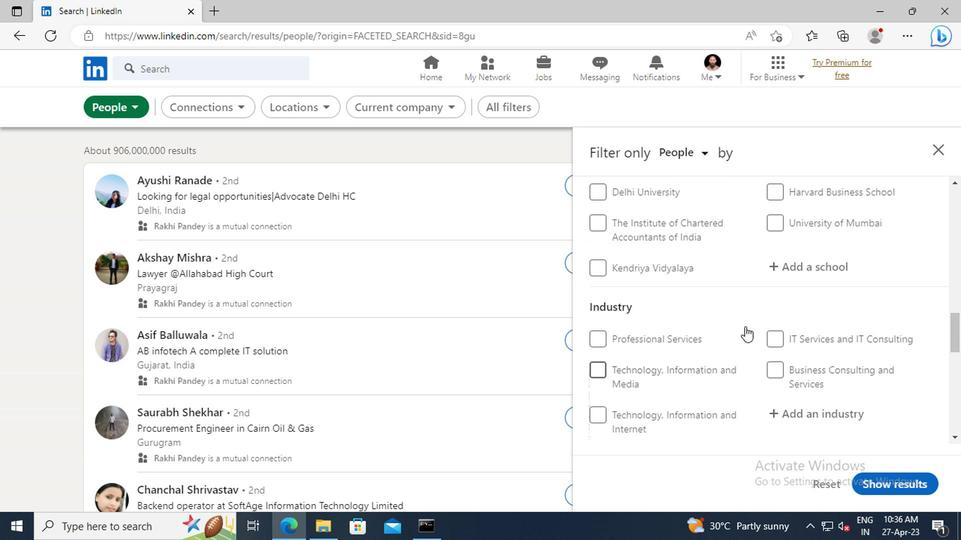 
Action: Mouse scrolled (742, 328) with delta (0, 1)
Screenshot: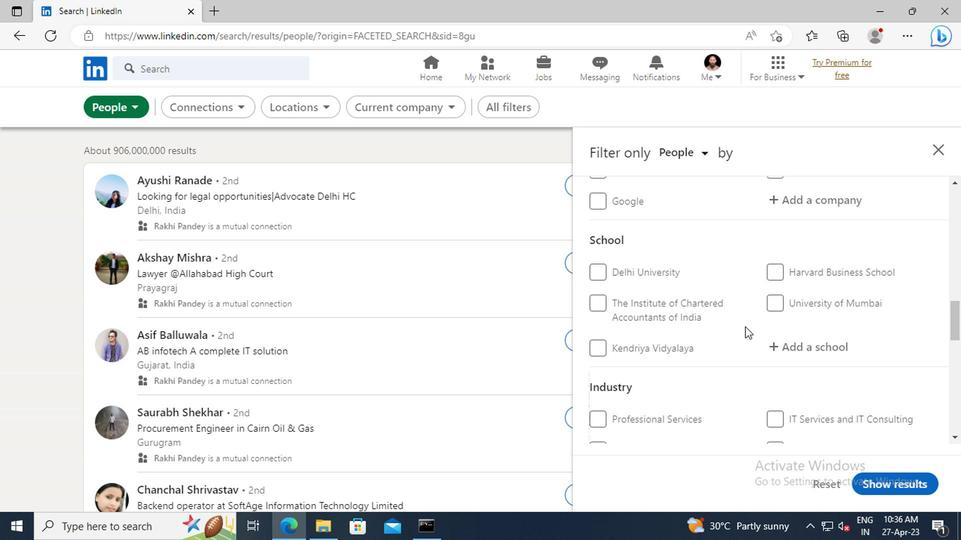 
Action: Mouse scrolled (742, 328) with delta (0, 1)
Screenshot: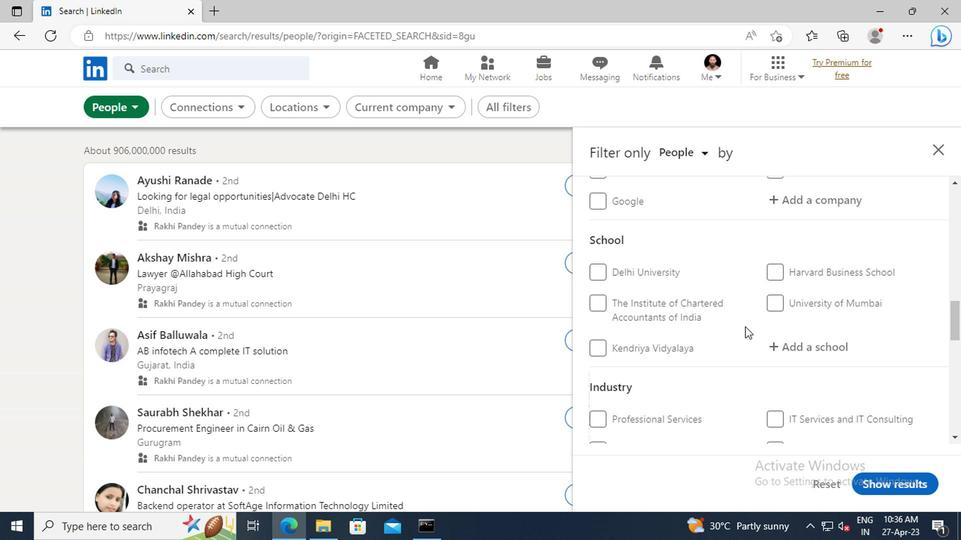 
Action: Mouse scrolled (742, 328) with delta (0, 1)
Screenshot: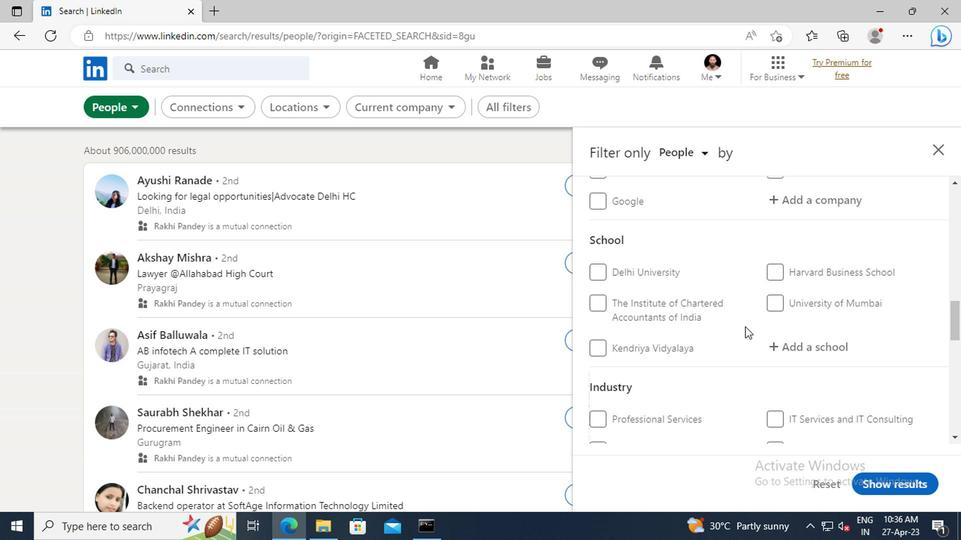 
Action: Mouse scrolled (742, 328) with delta (0, 1)
Screenshot: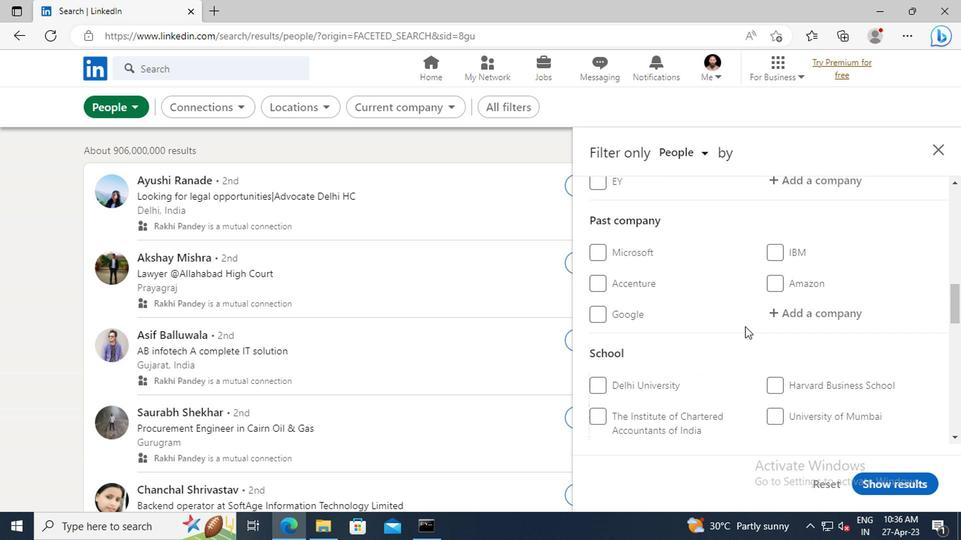 
Action: Mouse scrolled (742, 328) with delta (0, 1)
Screenshot: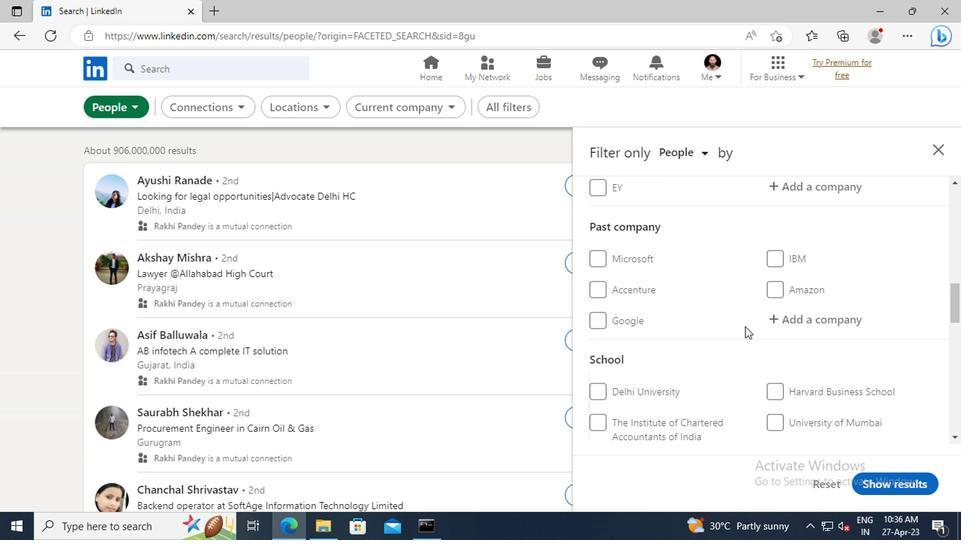 
Action: Mouse scrolled (742, 328) with delta (0, 1)
Screenshot: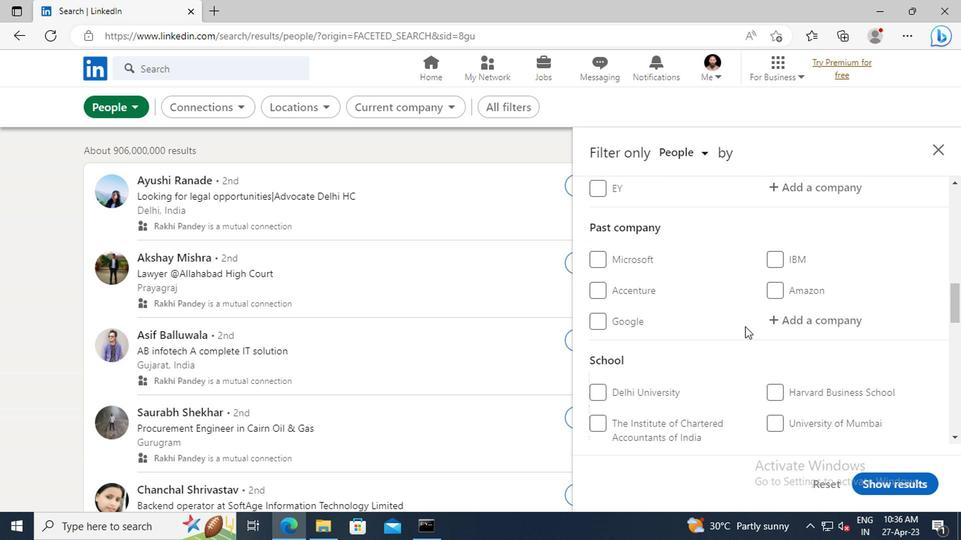
Action: Mouse moved to (790, 313)
Screenshot: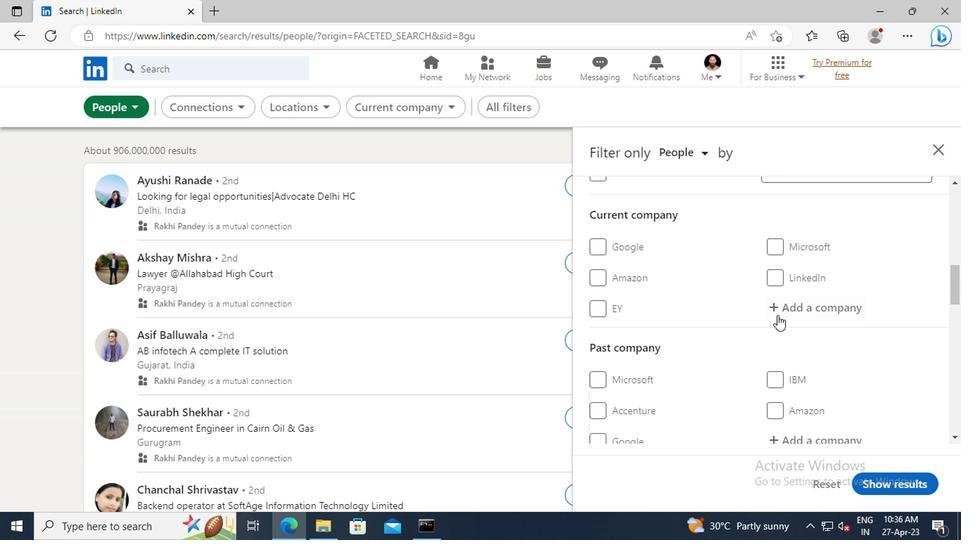 
Action: Mouse pressed left at (790, 313)
Screenshot: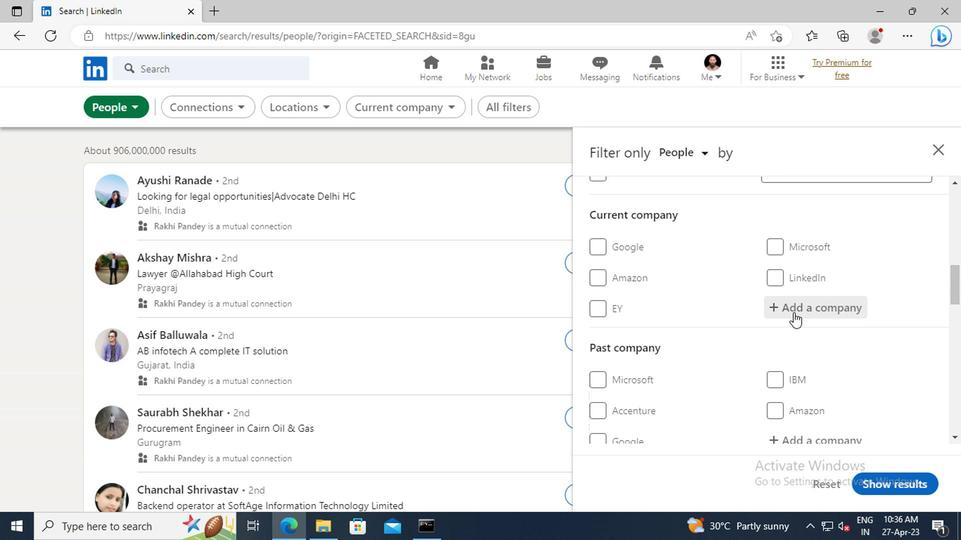 
Action: Key pressed <Key.shift>JUNGLEE<Key.space><Key.shift>GAMES
Screenshot: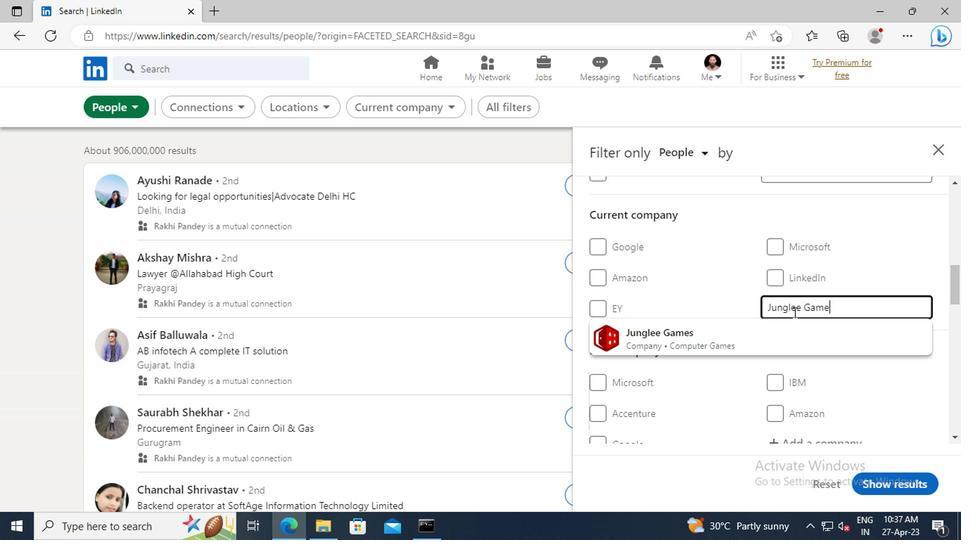 
Action: Mouse moved to (790, 335)
Screenshot: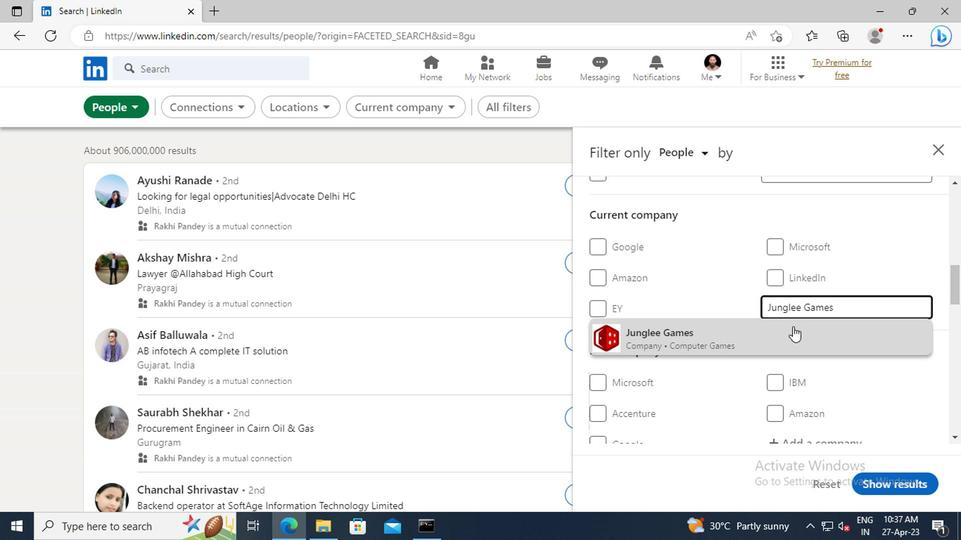 
Action: Mouse pressed left at (790, 335)
Screenshot: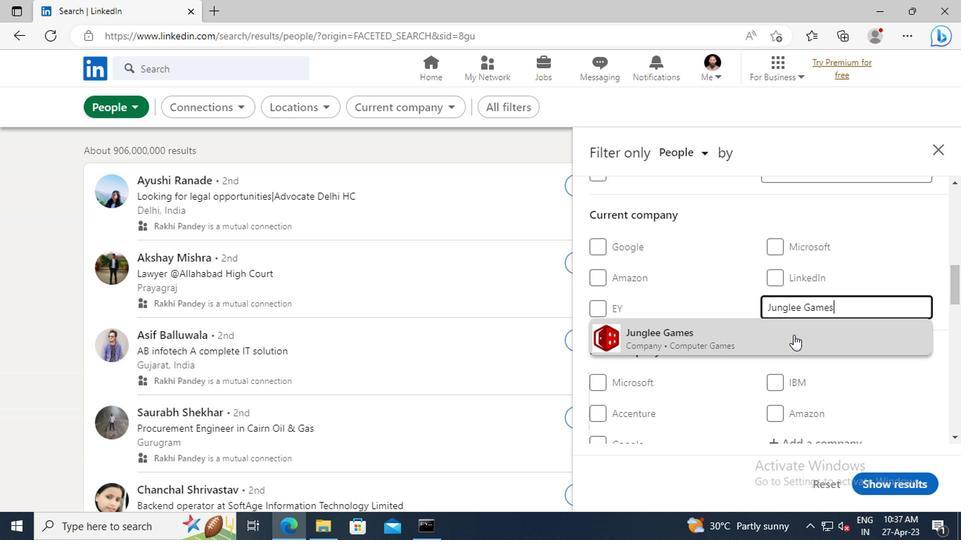 
Action: Mouse moved to (752, 278)
Screenshot: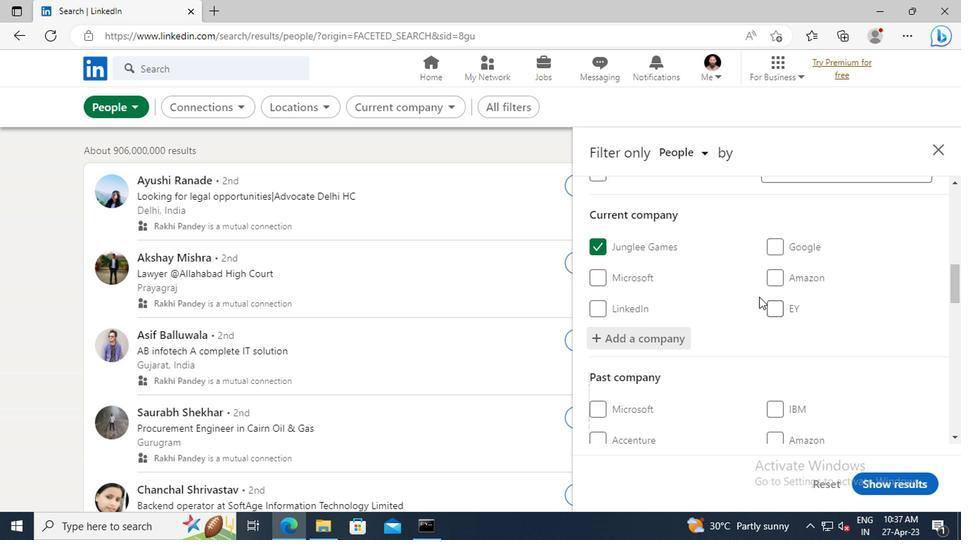 
Action: Mouse scrolled (752, 278) with delta (0, 0)
Screenshot: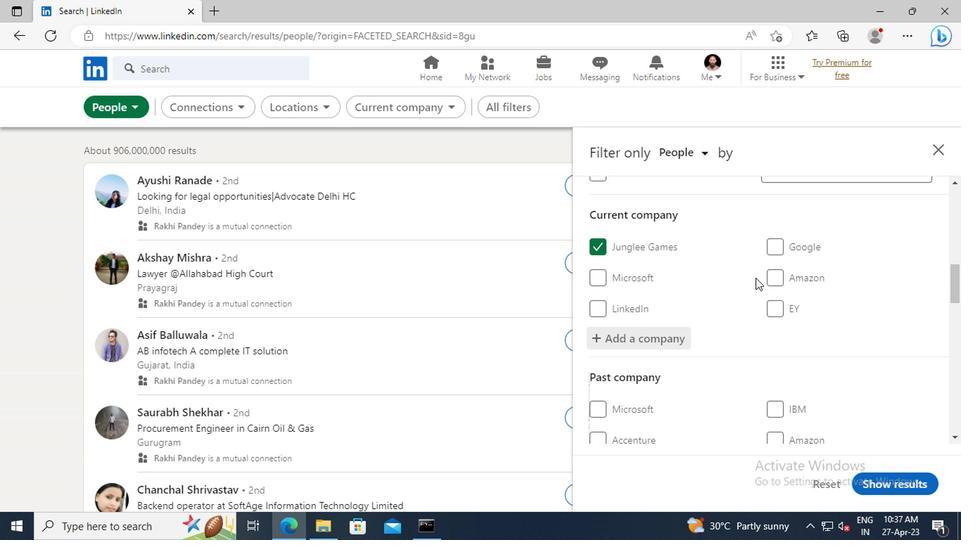 
Action: Mouse scrolled (752, 278) with delta (0, 0)
Screenshot: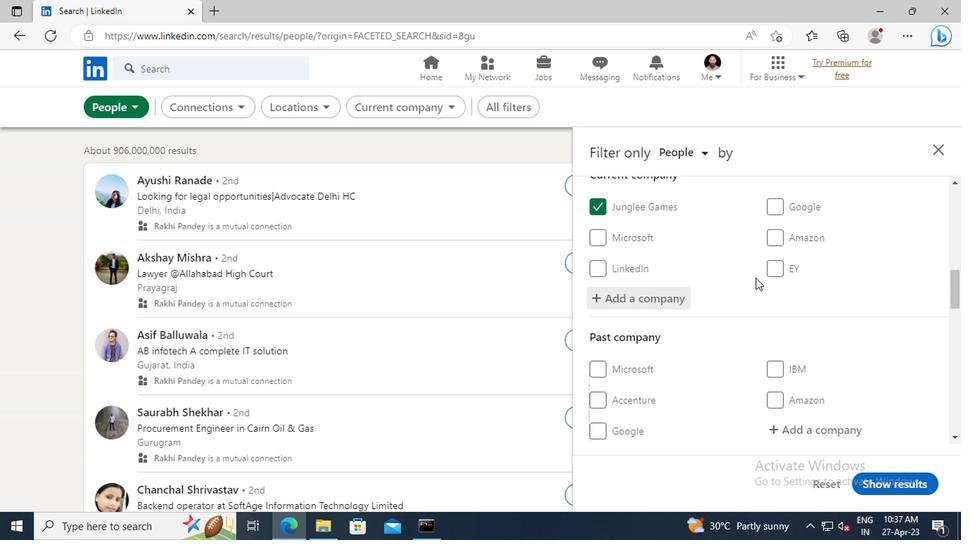 
Action: Mouse scrolled (752, 278) with delta (0, 0)
Screenshot: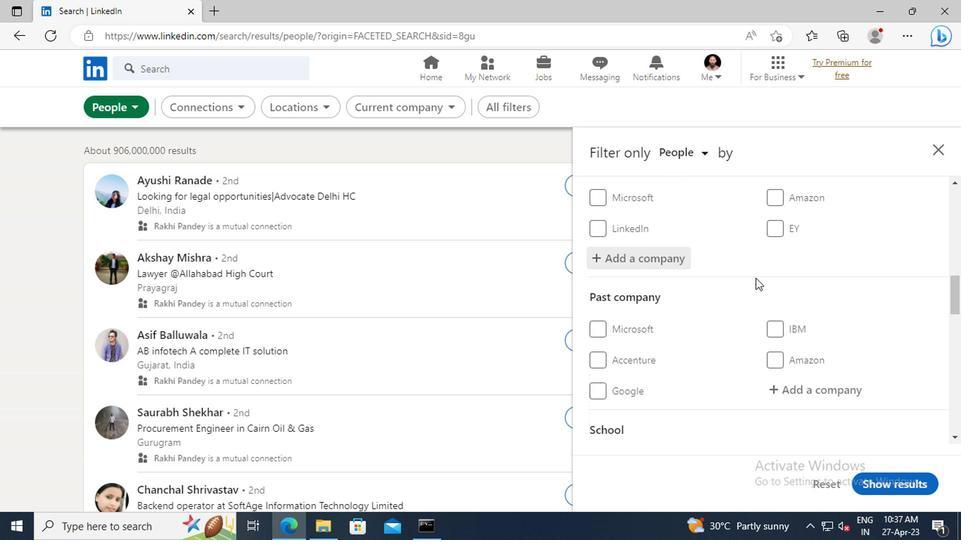 
Action: Mouse scrolled (752, 278) with delta (0, 0)
Screenshot: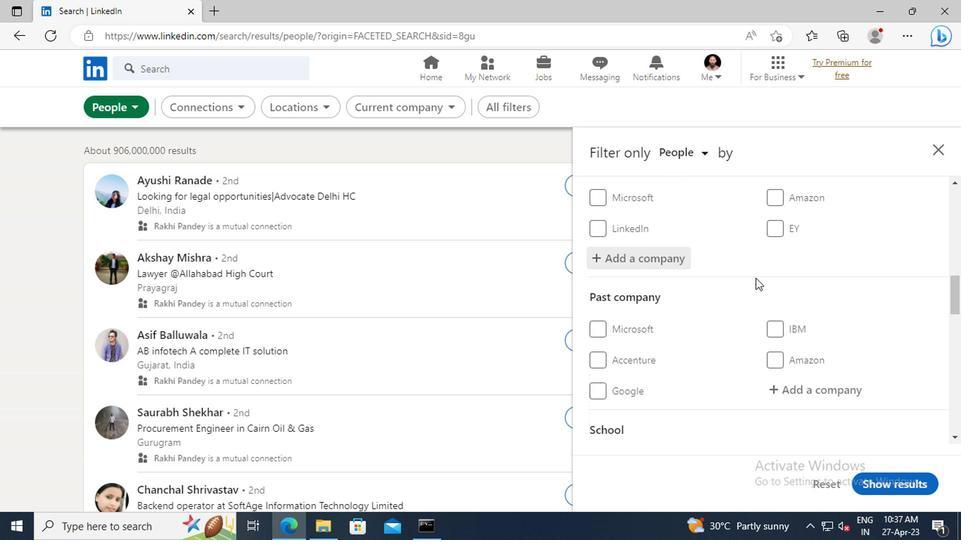 
Action: Mouse scrolled (752, 278) with delta (0, 0)
Screenshot: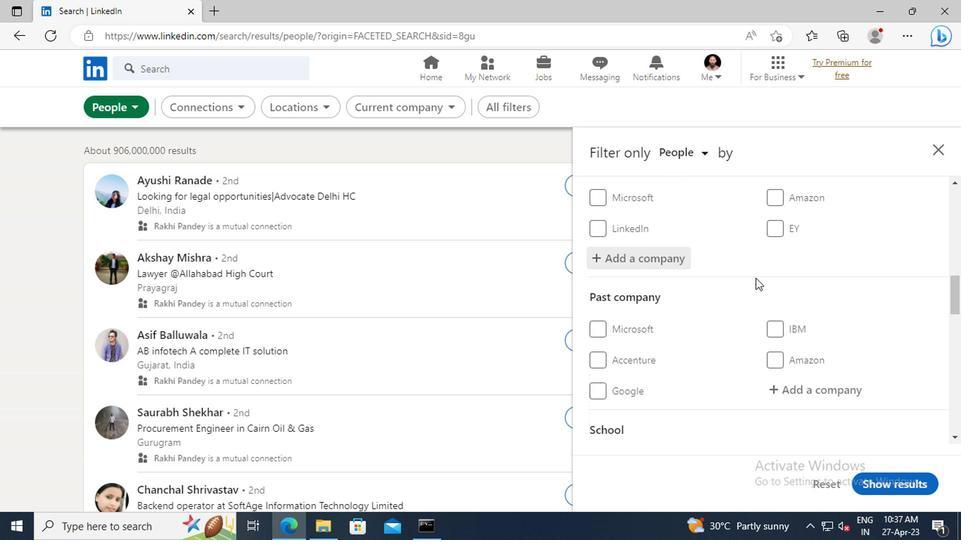 
Action: Mouse scrolled (752, 278) with delta (0, 0)
Screenshot: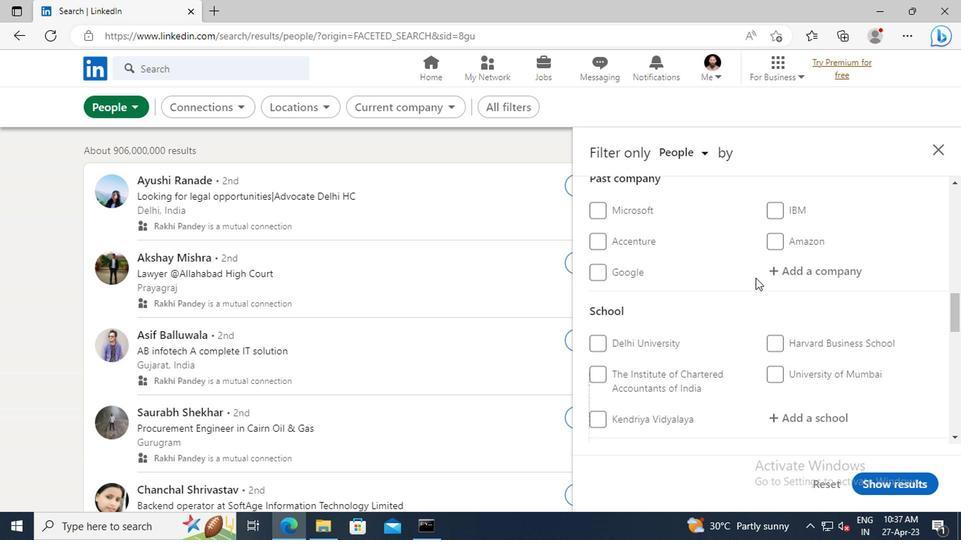 
Action: Mouse scrolled (752, 278) with delta (0, 0)
Screenshot: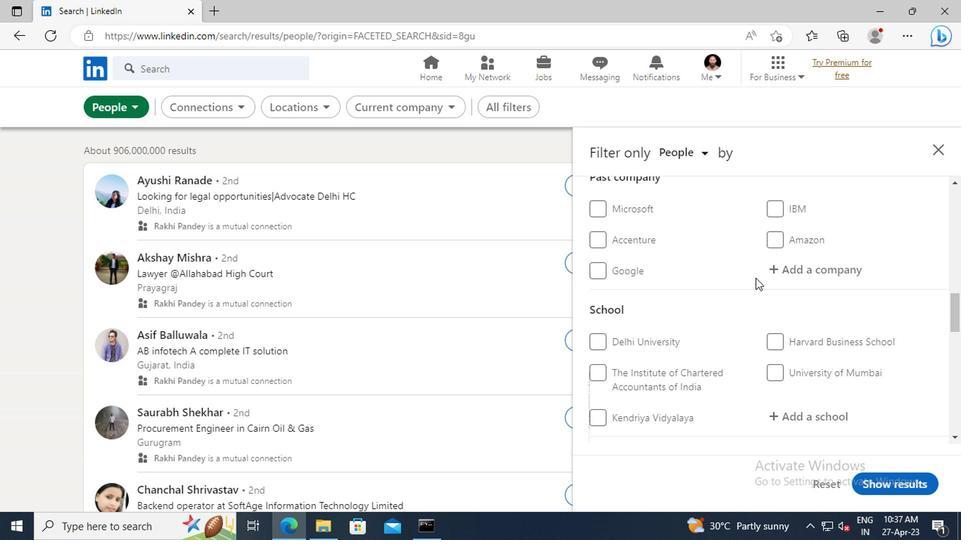 
Action: Mouse moved to (751, 280)
Screenshot: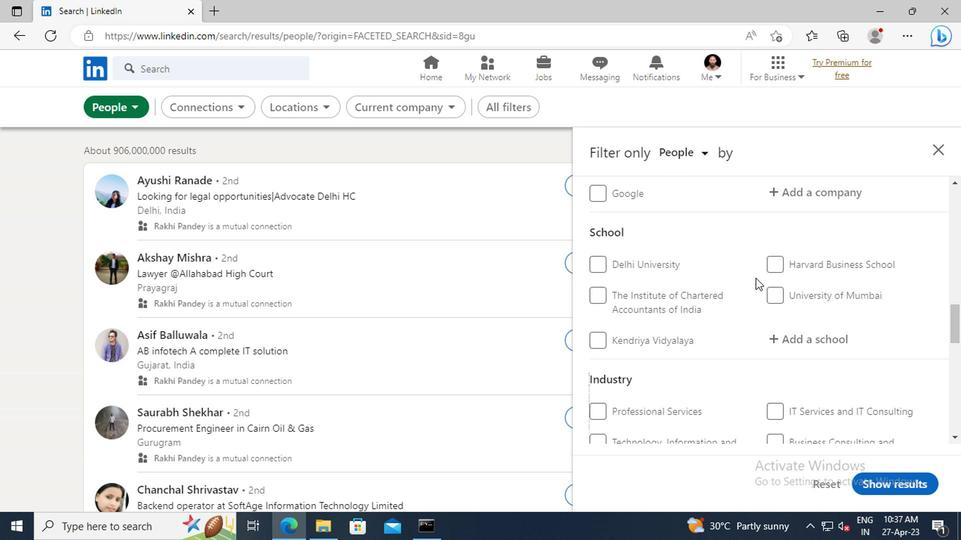 
Action: Mouse scrolled (751, 279) with delta (0, -1)
Screenshot: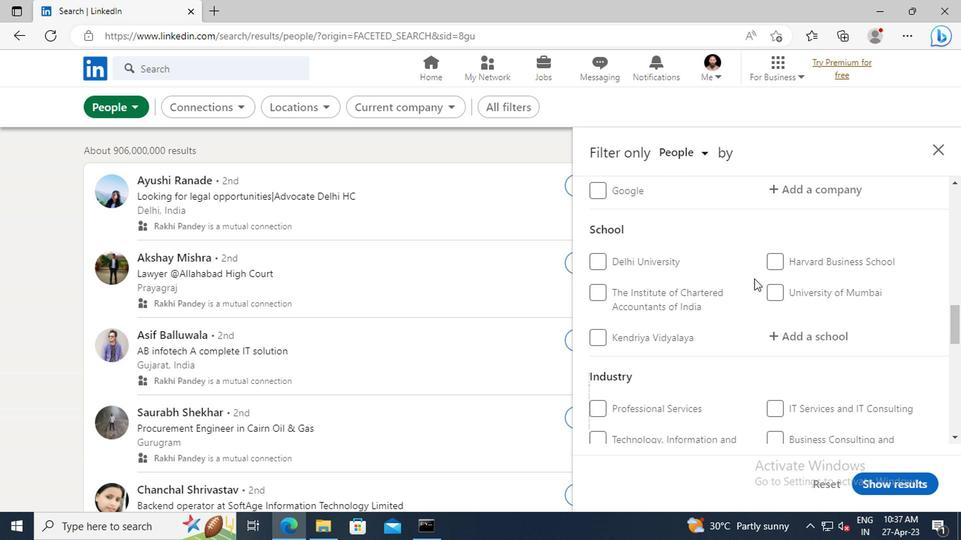 
Action: Mouse moved to (792, 299)
Screenshot: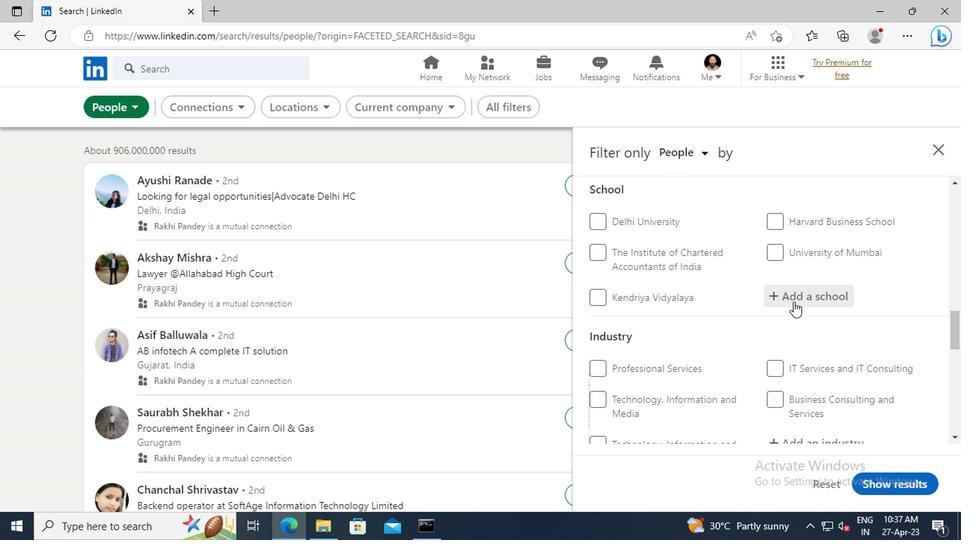 
Action: Mouse pressed left at (792, 299)
Screenshot: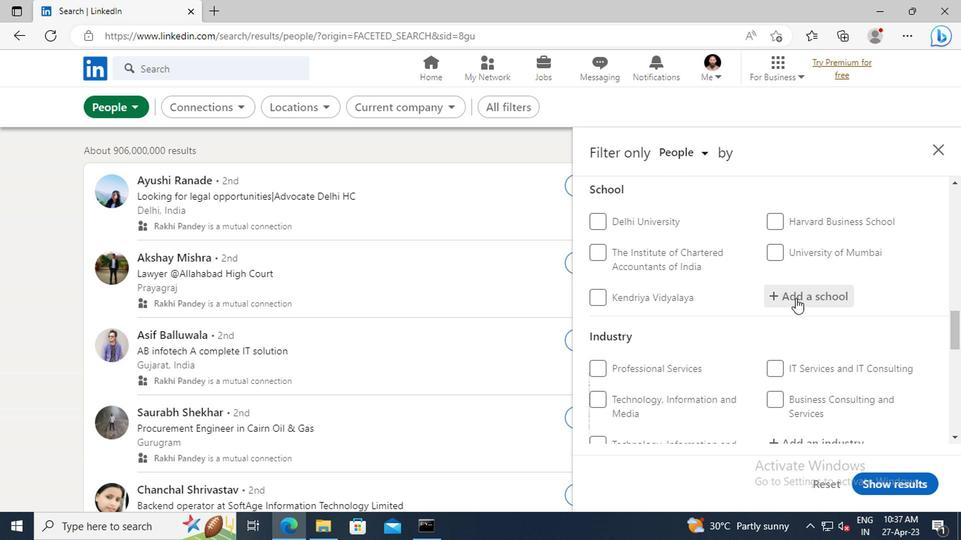 
Action: Key pressed <Key.shift>SREENIDHI<Key.space><Key.shift>INSTITUTE<Key.space>
Screenshot: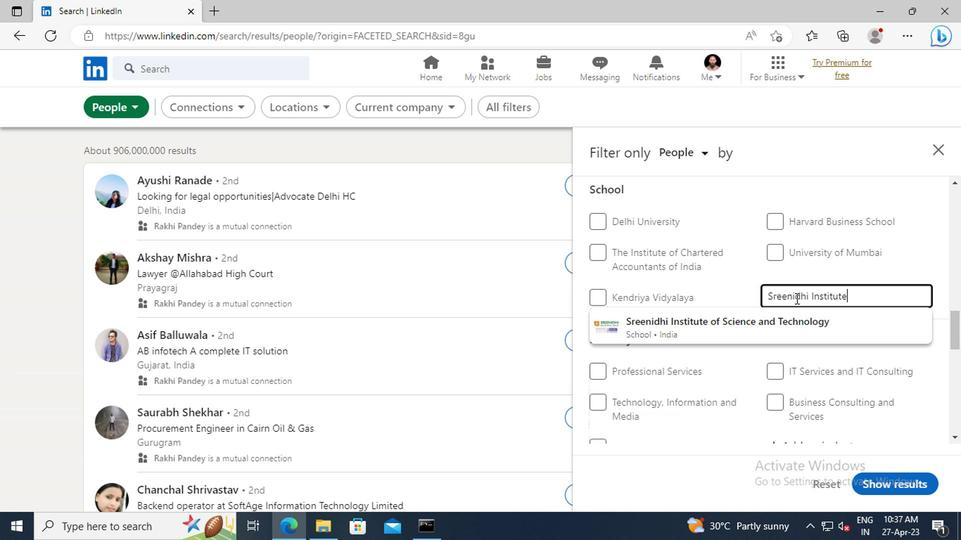 
Action: Mouse moved to (783, 326)
Screenshot: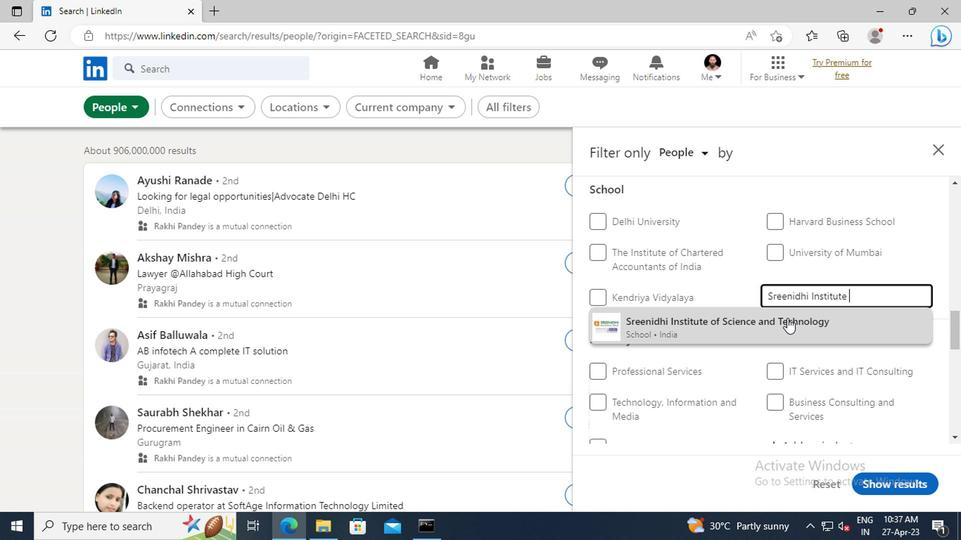 
Action: Mouse pressed left at (783, 326)
Screenshot: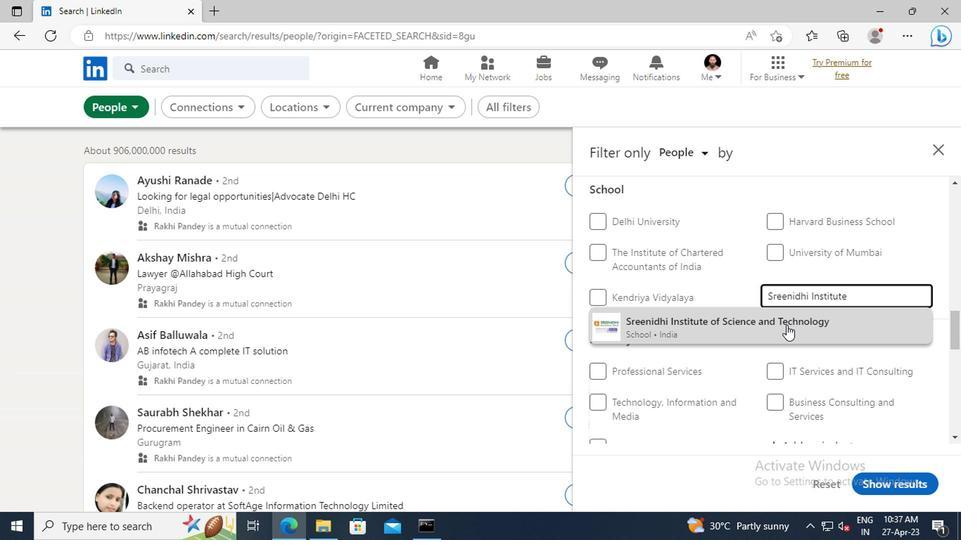 
Action: Mouse moved to (754, 292)
Screenshot: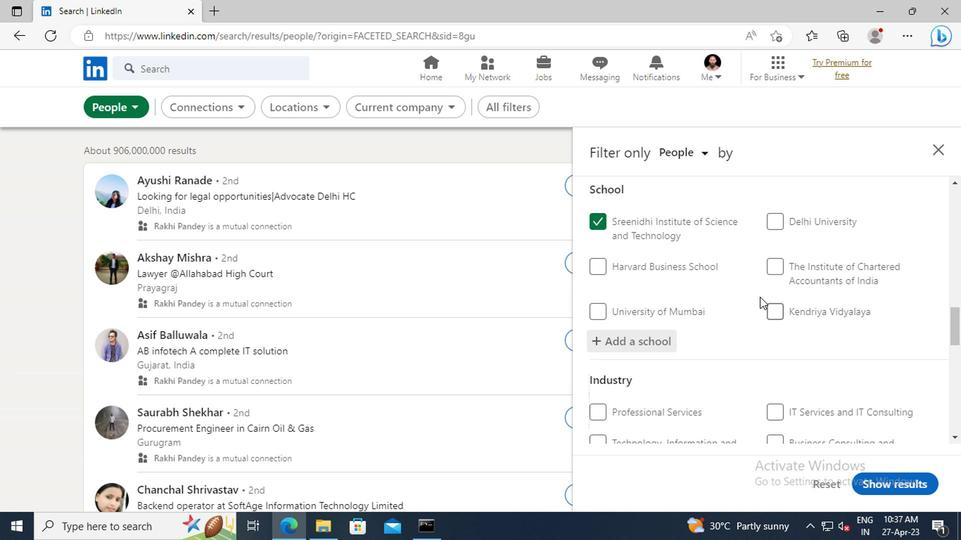 
Action: Mouse scrolled (754, 292) with delta (0, 0)
Screenshot: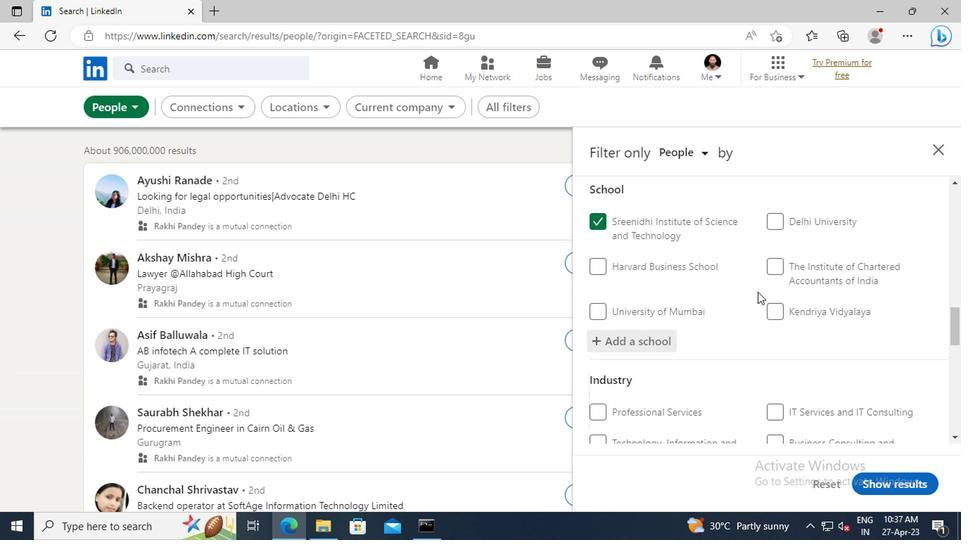 
Action: Mouse scrolled (754, 292) with delta (0, 0)
Screenshot: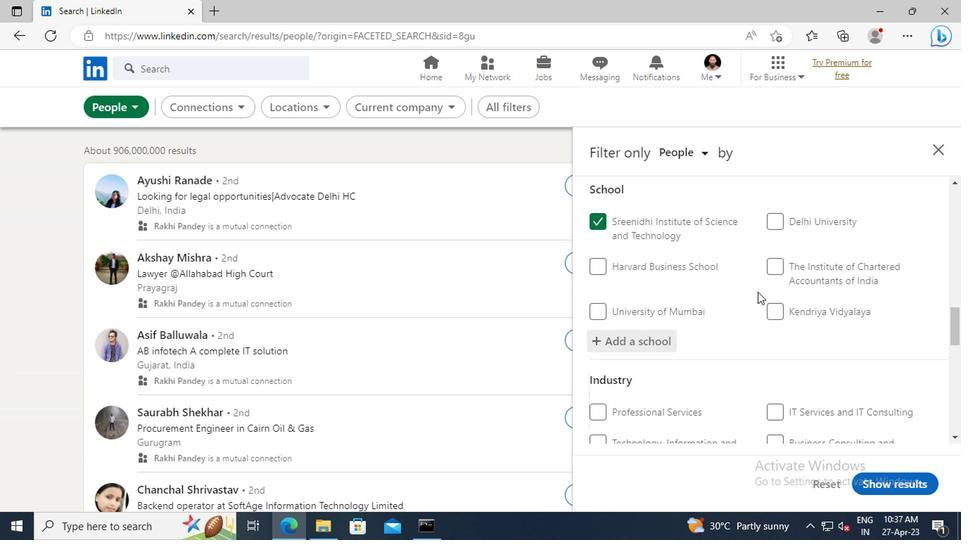 
Action: Mouse scrolled (754, 292) with delta (0, 0)
Screenshot: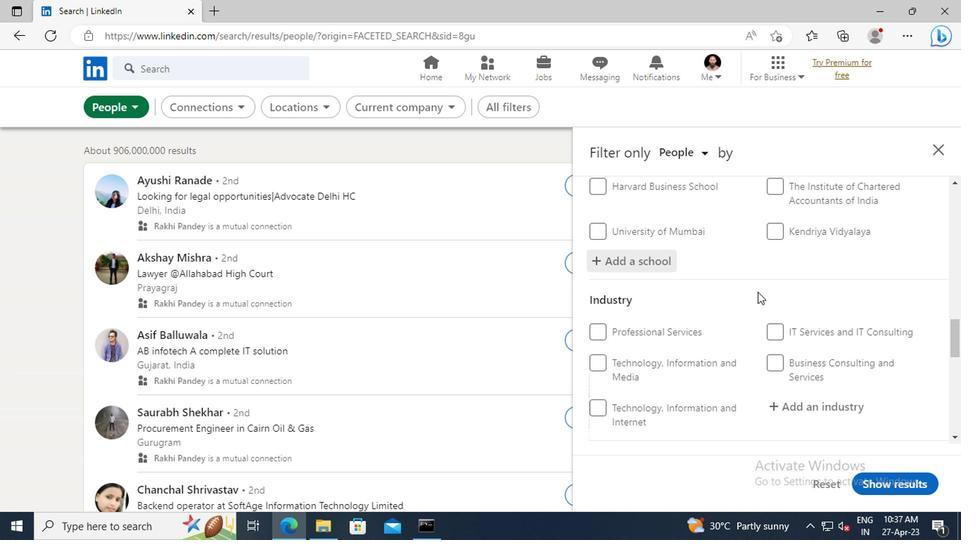 
Action: Mouse scrolled (754, 292) with delta (0, 0)
Screenshot: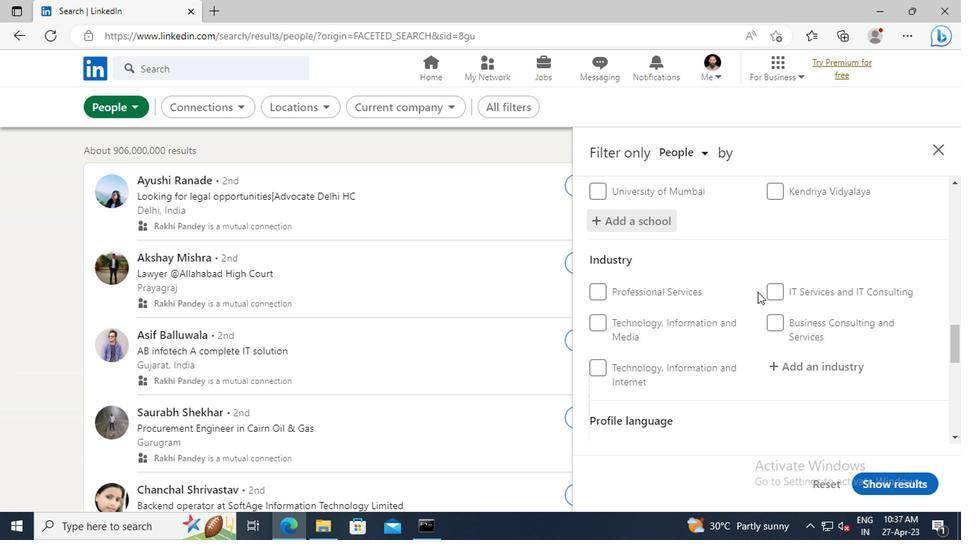 
Action: Mouse scrolled (754, 292) with delta (0, 0)
Screenshot: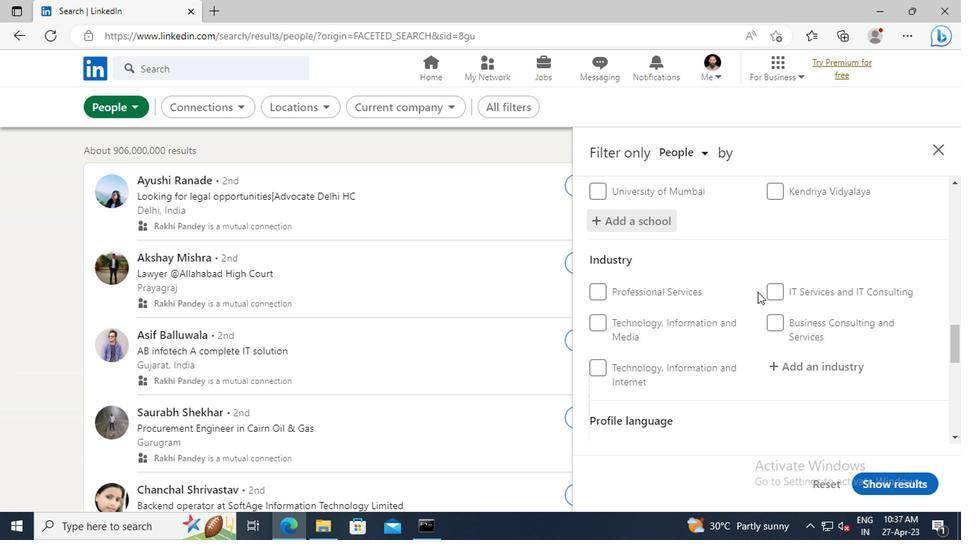 
Action: Mouse moved to (796, 290)
Screenshot: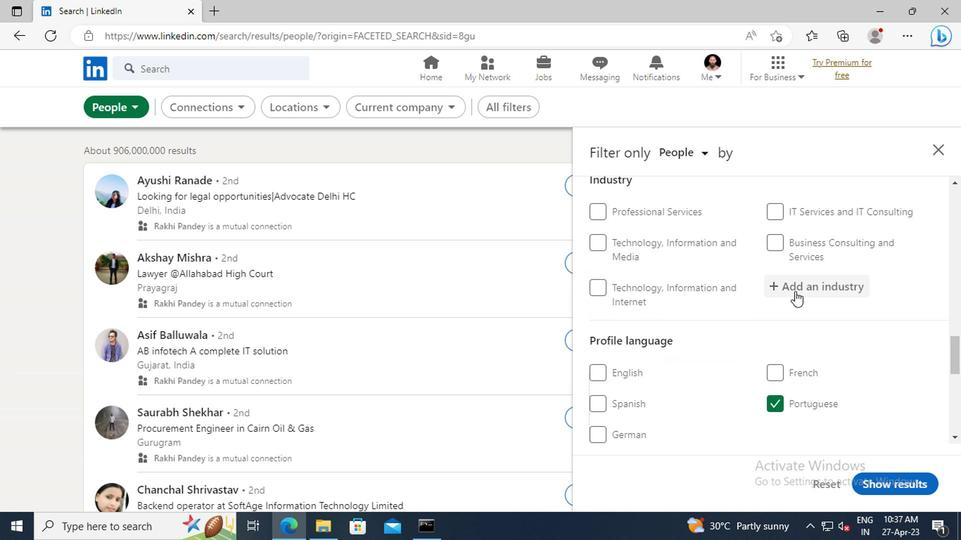 
Action: Mouse pressed left at (796, 290)
Screenshot: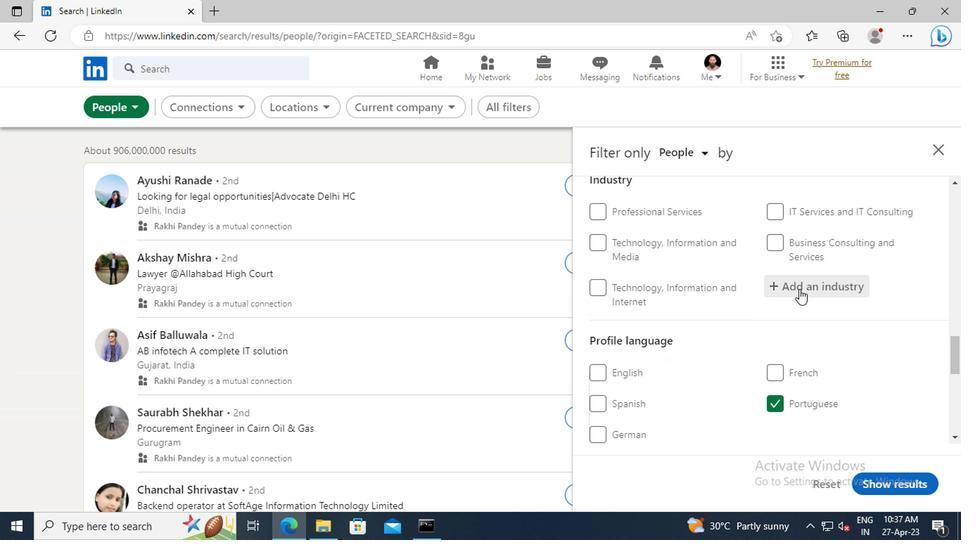 
Action: Key pressed <Key.shift>ROBOTICS<Key.space><Key.shift>ENGINEERING
Screenshot: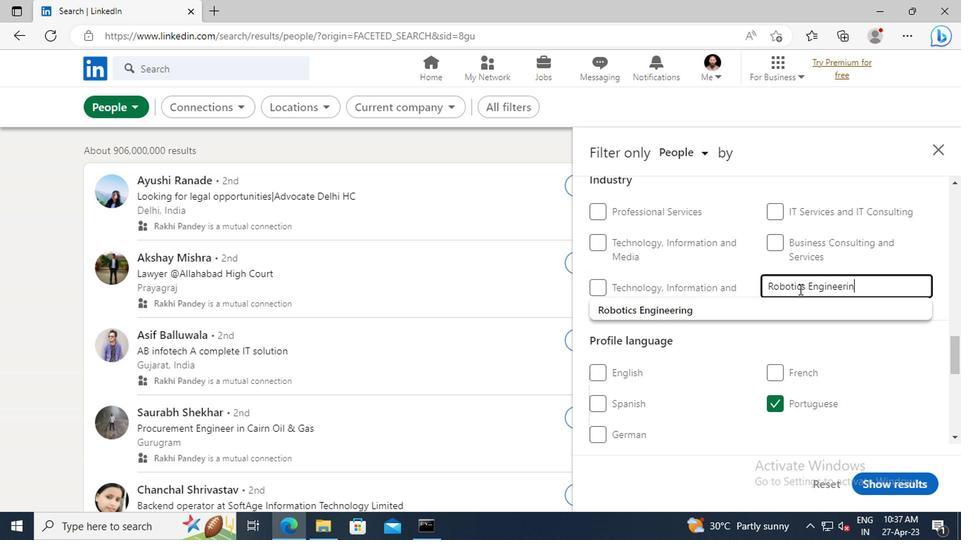 
Action: Mouse moved to (792, 309)
Screenshot: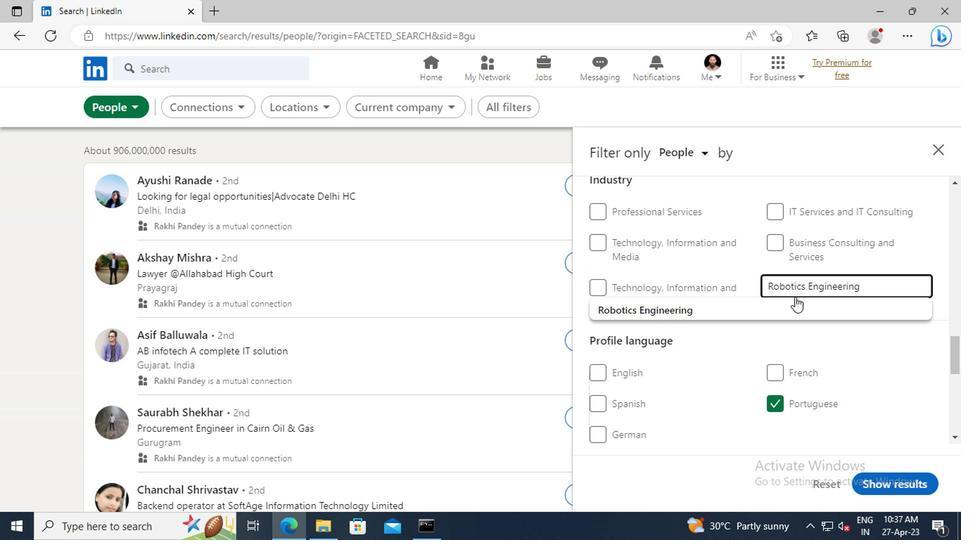 
Action: Mouse pressed left at (792, 309)
Screenshot: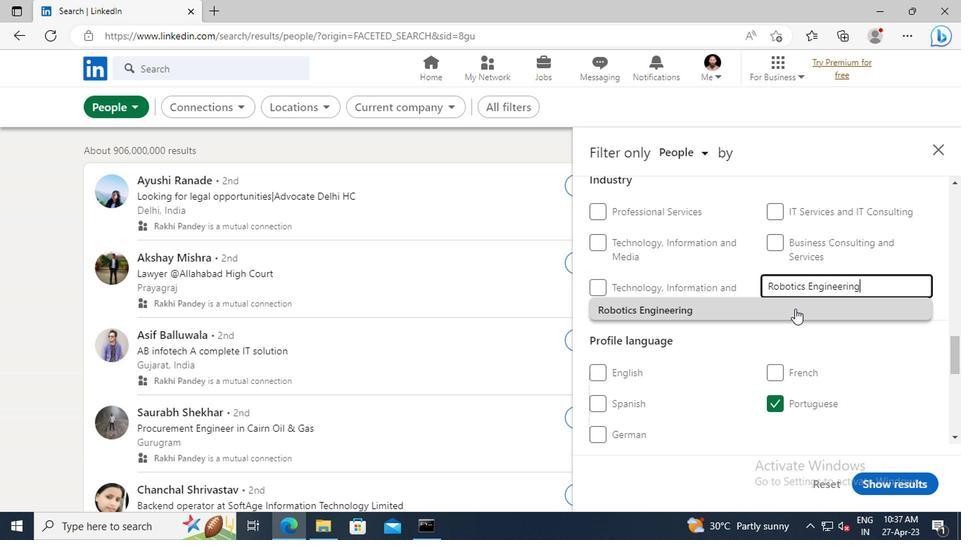 
Action: Mouse moved to (755, 299)
Screenshot: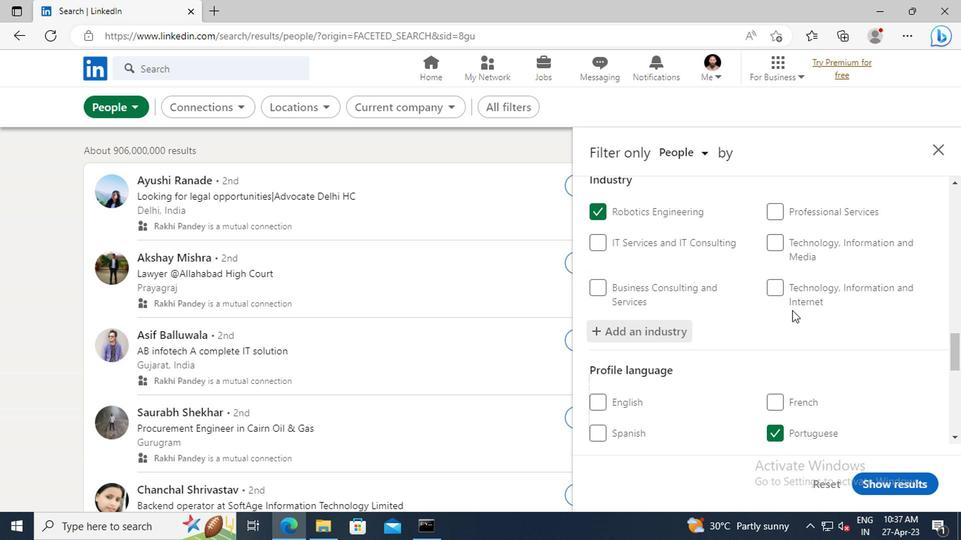 
Action: Mouse scrolled (755, 298) with delta (0, 0)
Screenshot: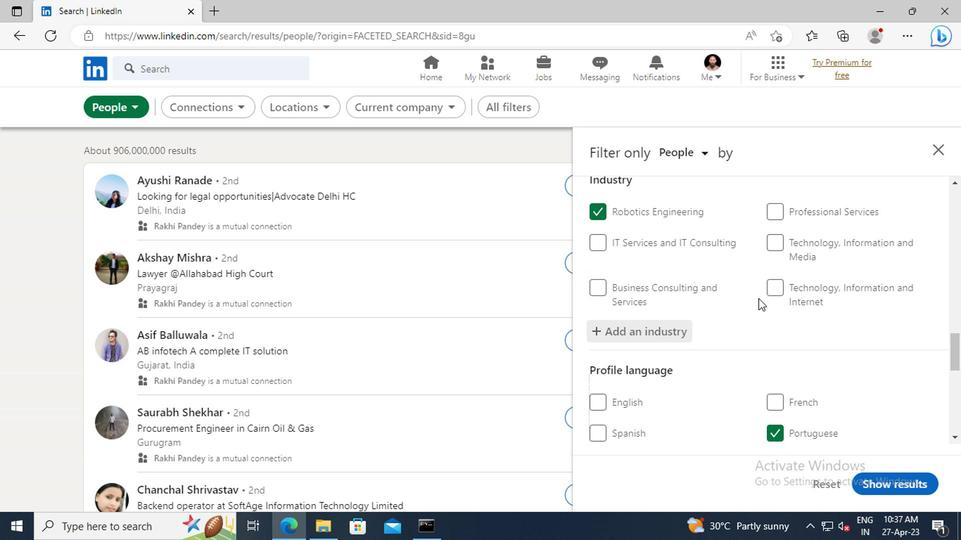 
Action: Mouse scrolled (755, 298) with delta (0, 0)
Screenshot: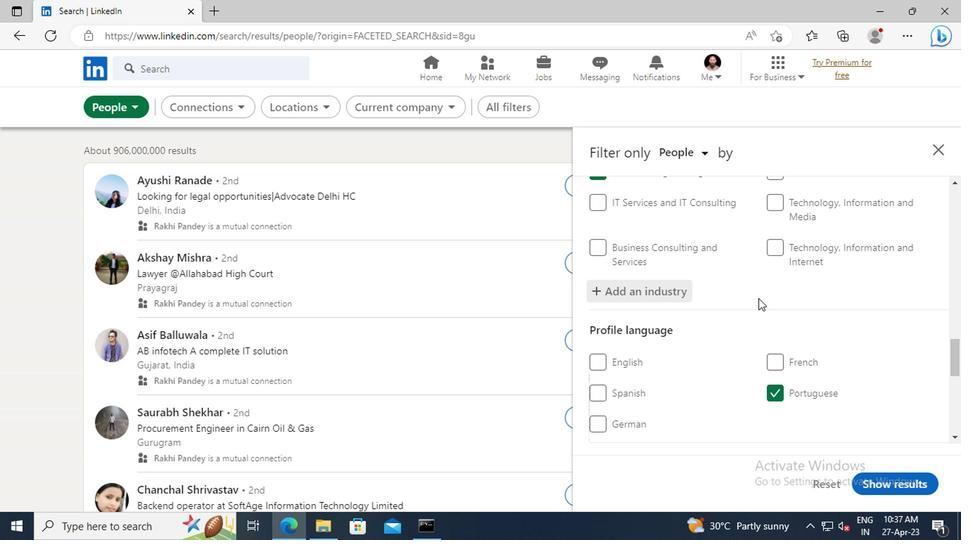 
Action: Mouse scrolled (755, 298) with delta (0, 0)
Screenshot: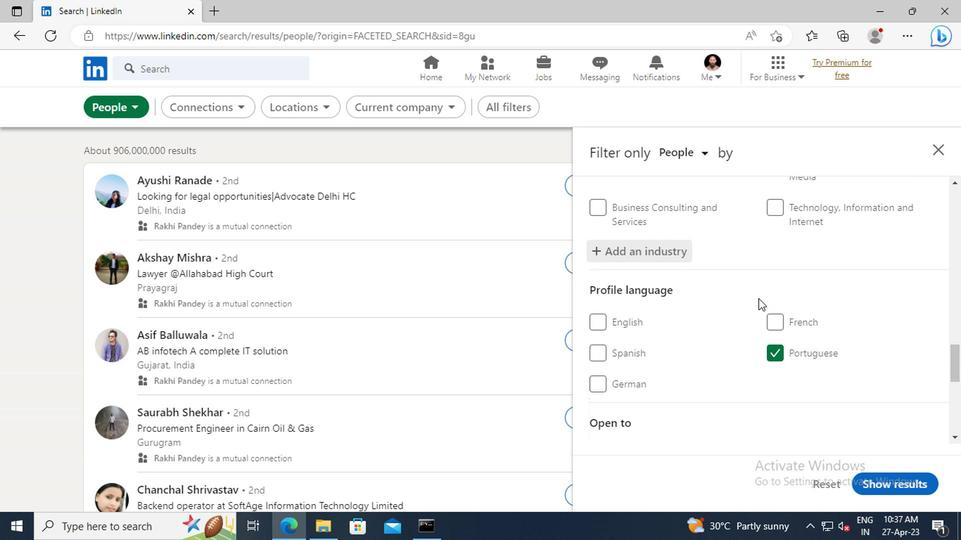 
Action: Mouse scrolled (755, 298) with delta (0, 0)
Screenshot: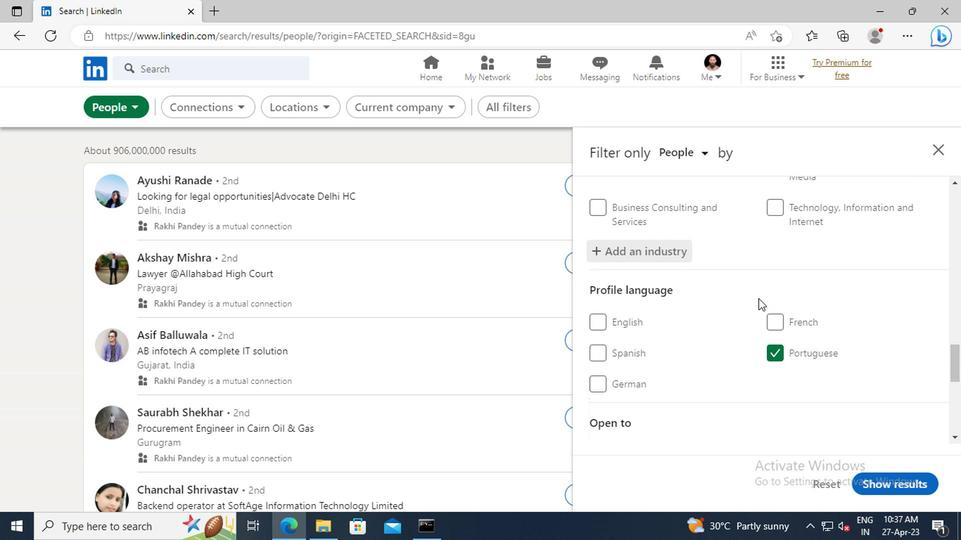 
Action: Mouse scrolled (755, 298) with delta (0, 0)
Screenshot: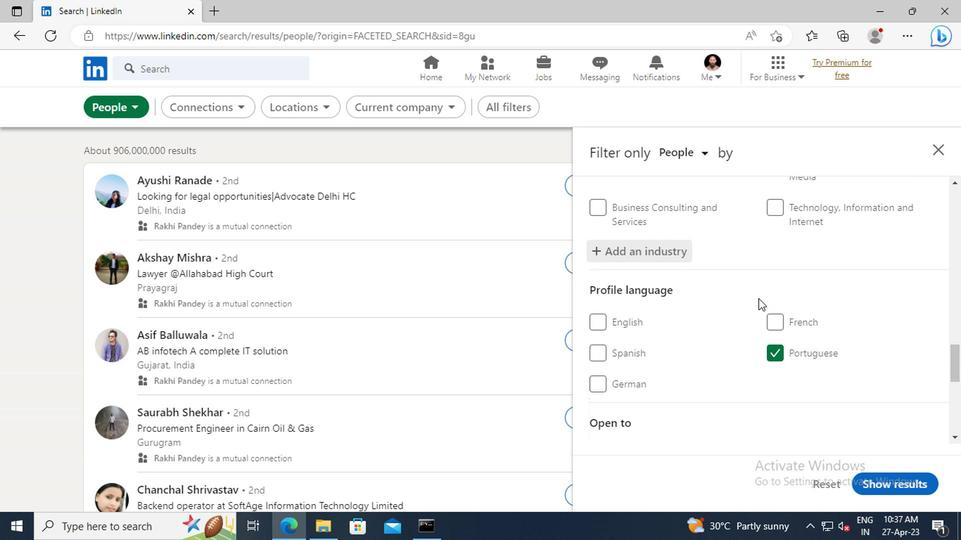 
Action: Mouse scrolled (755, 298) with delta (0, 0)
Screenshot: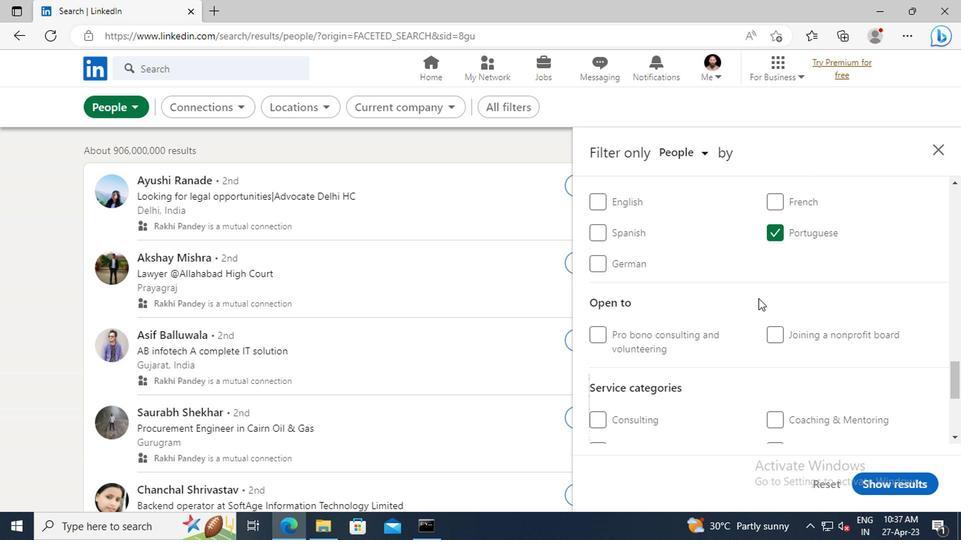 
Action: Mouse scrolled (755, 298) with delta (0, 0)
Screenshot: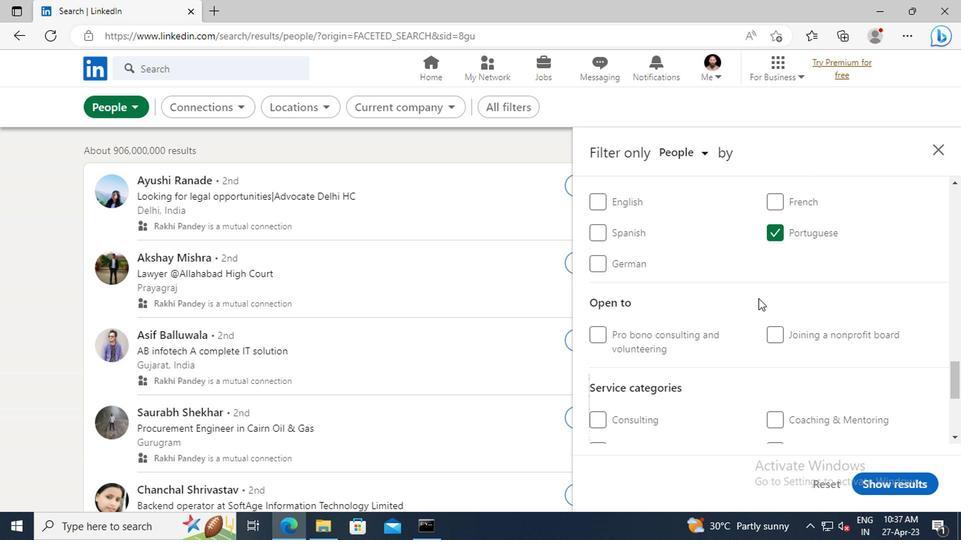 
Action: Mouse scrolled (755, 298) with delta (0, 0)
Screenshot: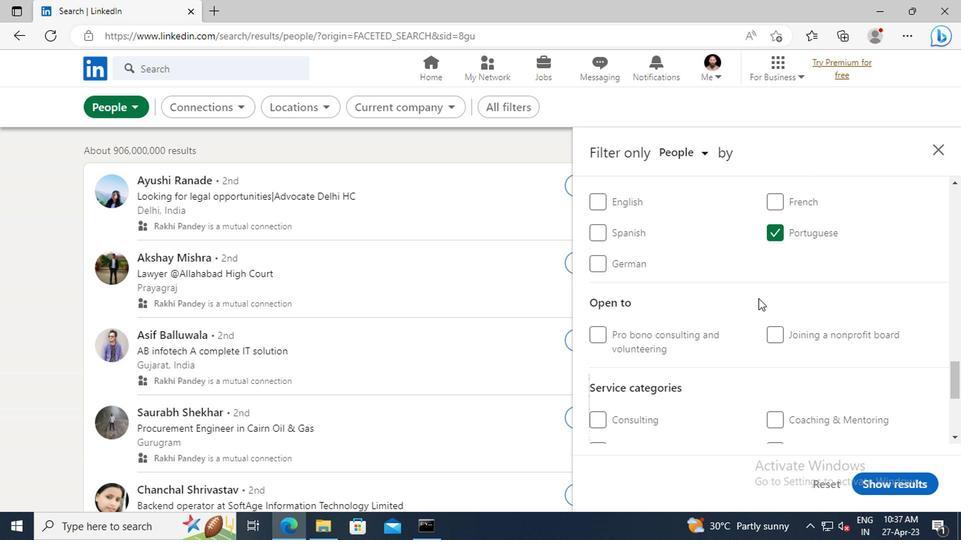 
Action: Mouse scrolled (755, 298) with delta (0, 0)
Screenshot: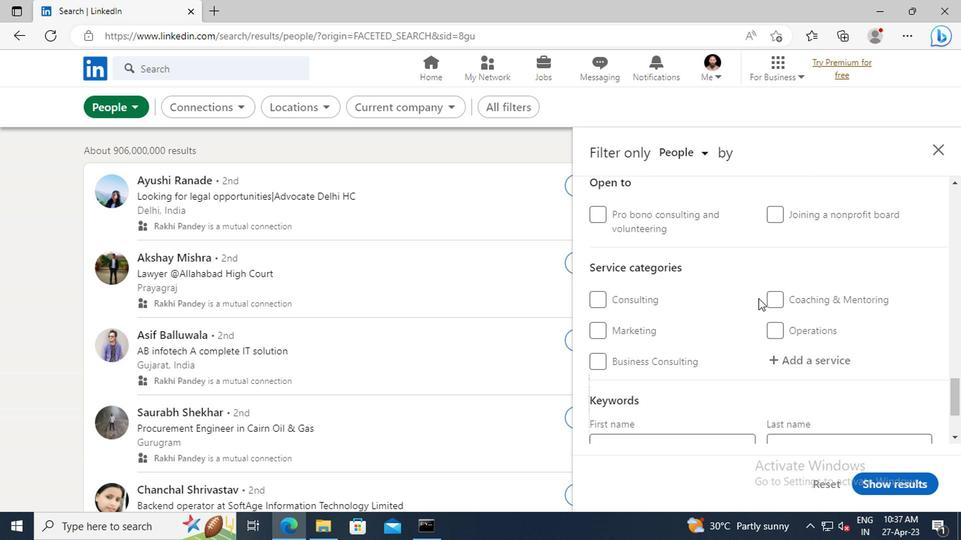 
Action: Mouse moved to (778, 321)
Screenshot: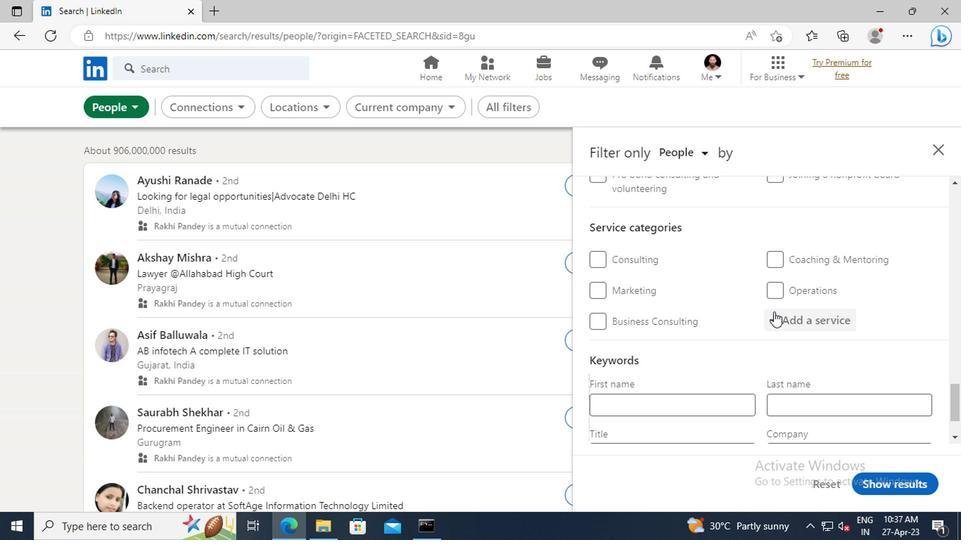 
Action: Mouse pressed left at (778, 321)
Screenshot: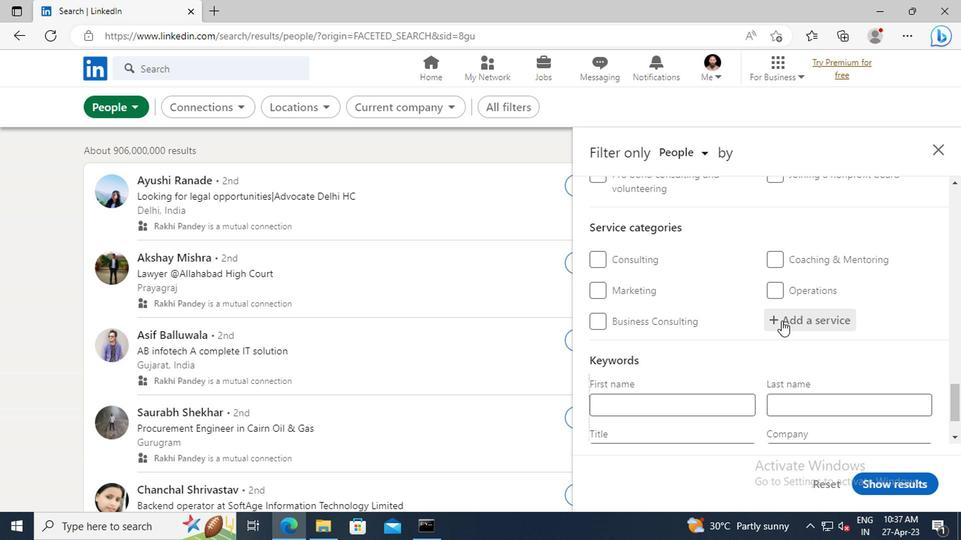 
Action: Key pressed <Key.shift>TECHNICAL<Key.enter>
Screenshot: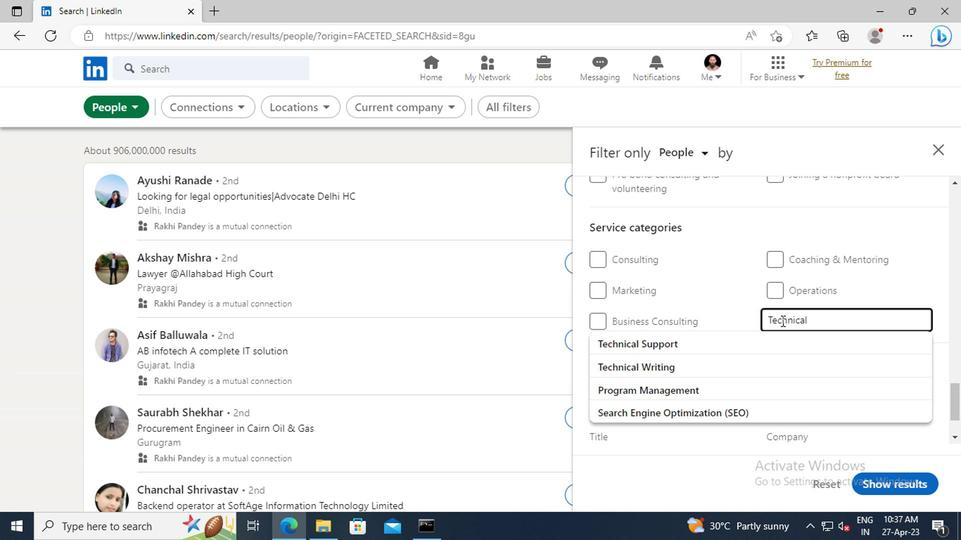 
Action: Mouse moved to (773, 316)
Screenshot: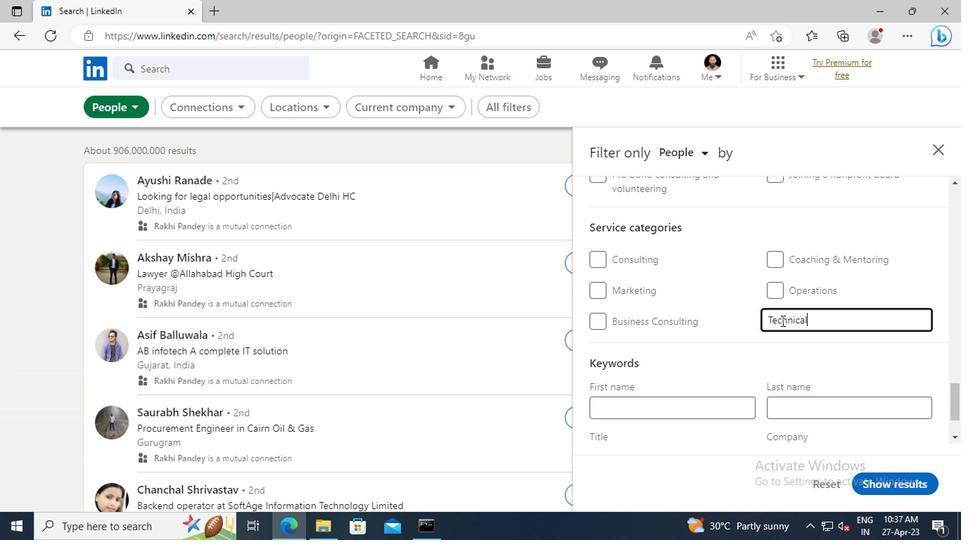 
Action: Mouse scrolled (773, 315) with delta (0, -1)
Screenshot: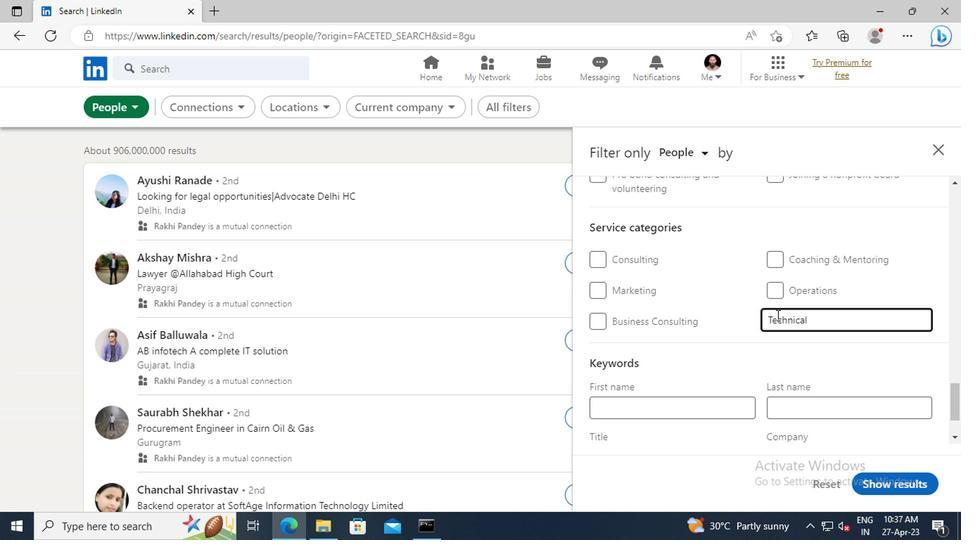 
Action: Mouse scrolled (773, 315) with delta (0, -1)
Screenshot: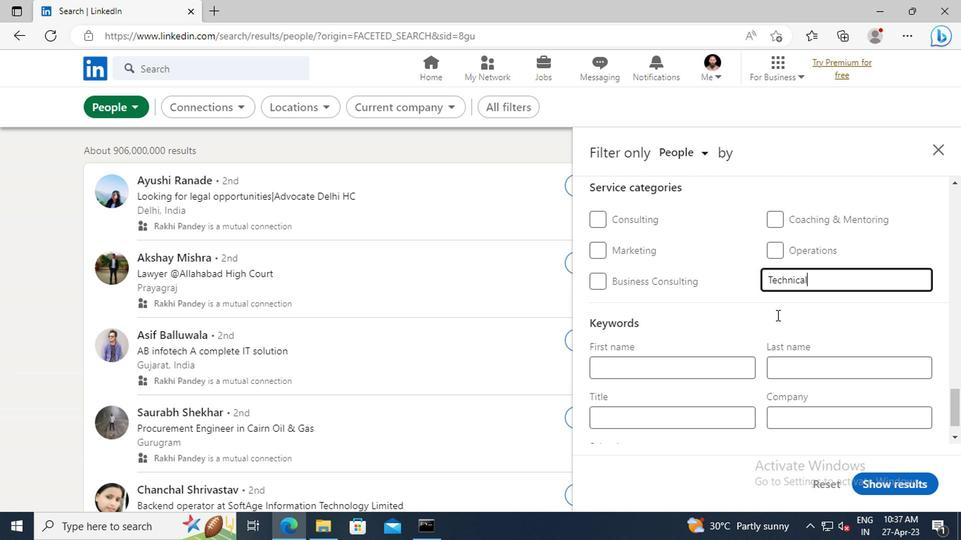 
Action: Mouse scrolled (773, 315) with delta (0, -1)
Screenshot: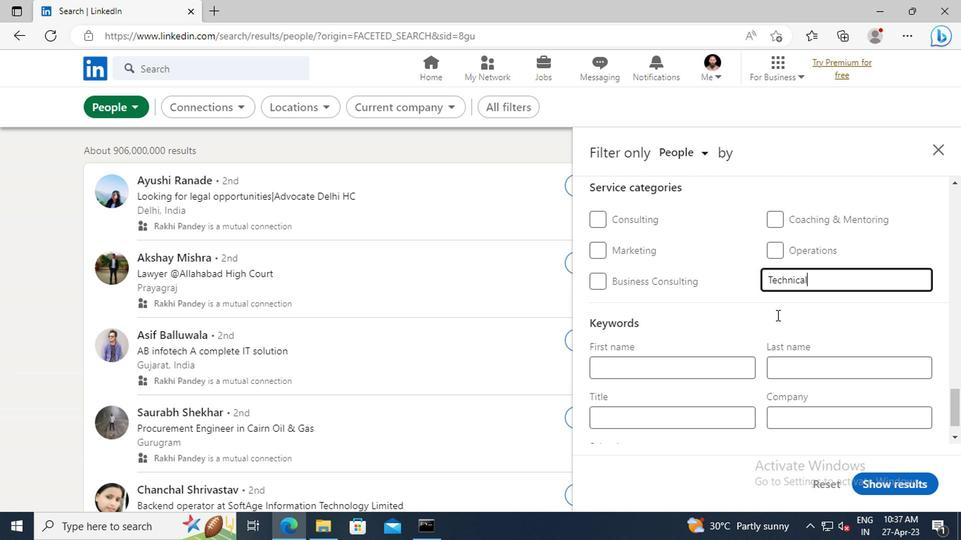 
Action: Mouse scrolled (773, 315) with delta (0, -1)
Screenshot: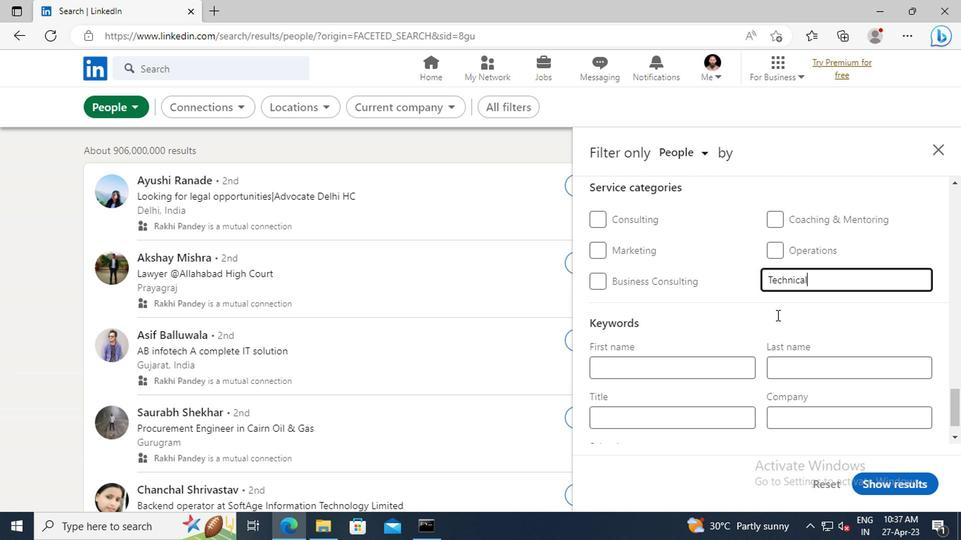 
Action: Mouse moved to (645, 382)
Screenshot: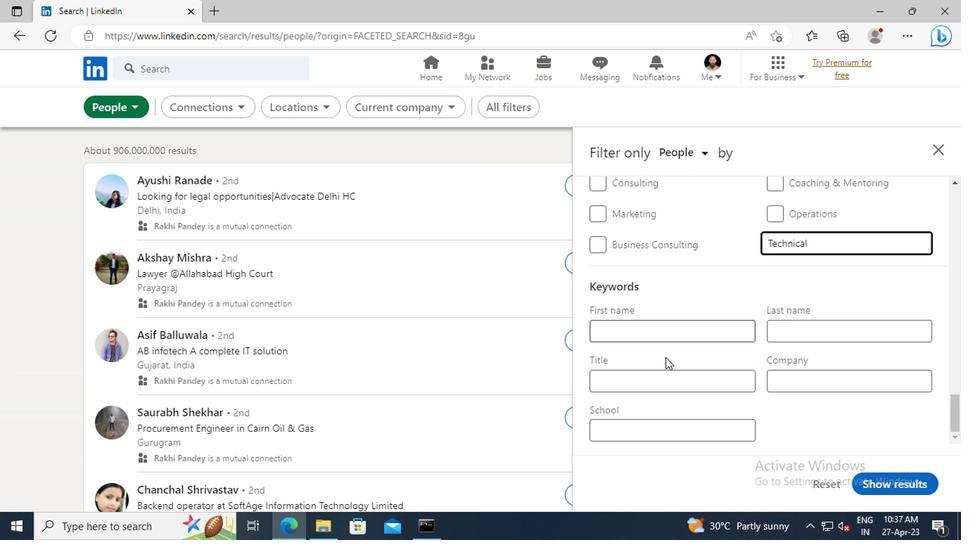 
Action: Mouse pressed left at (645, 382)
Screenshot: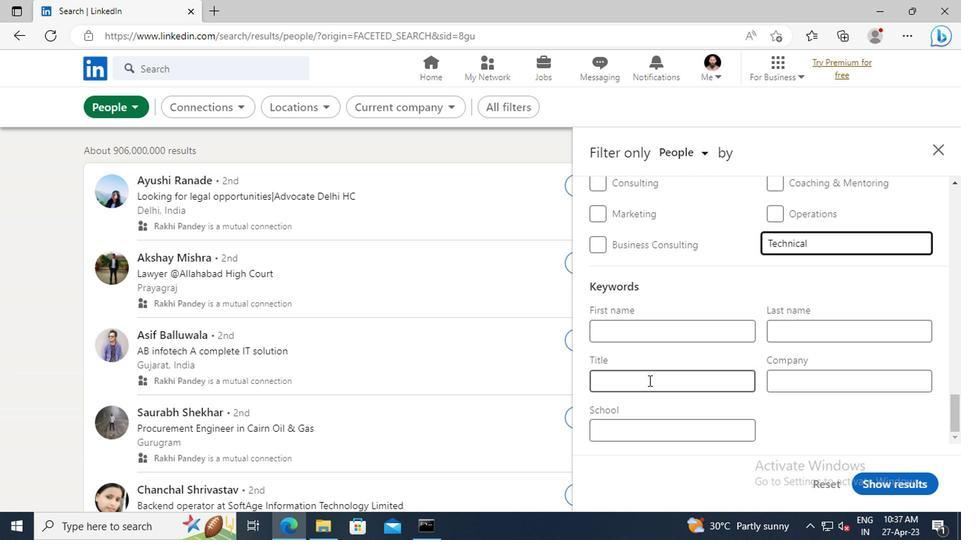 
Action: Key pressed <Key.shift>DIRECTOR<Key.space>OF<Key.space><Key.shift>STORYTELLING<Key.enter>
Screenshot: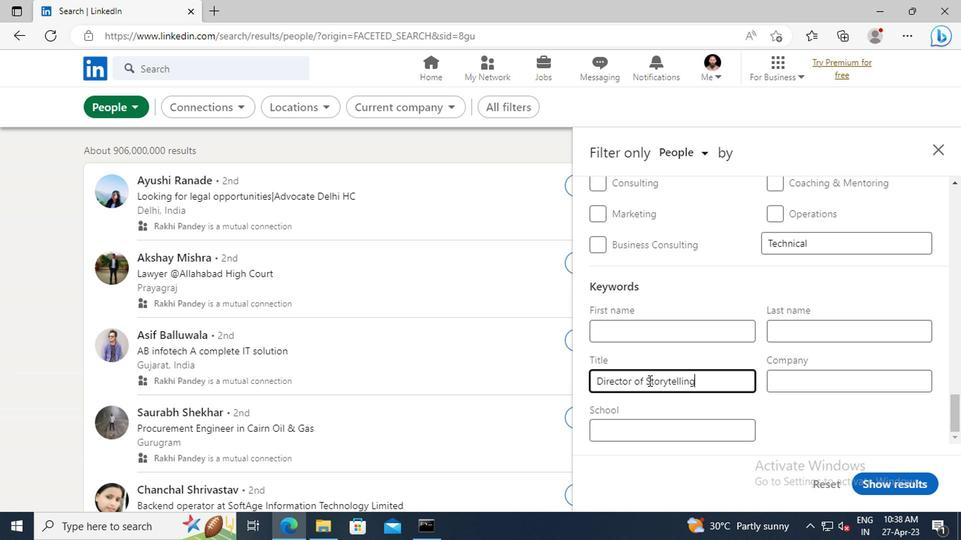 
Action: Mouse moved to (872, 484)
Screenshot: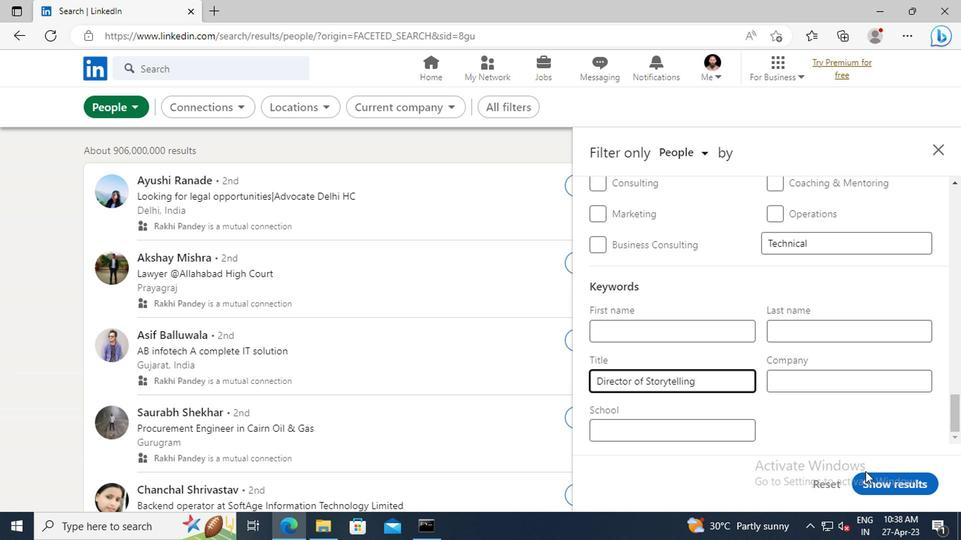 
Action: Mouse pressed left at (872, 484)
Screenshot: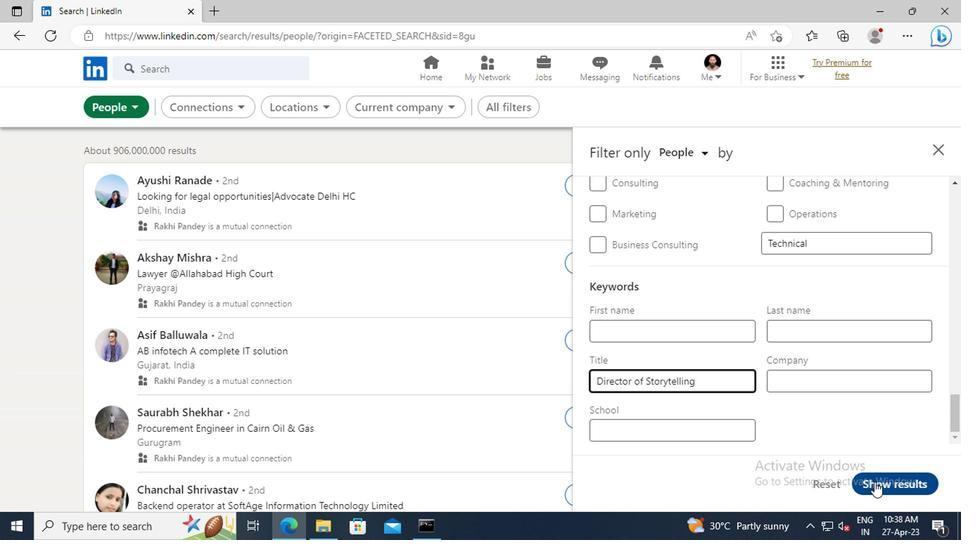 
